 Task: Find a one-way flight from Sun Valley to Laramie on May 3rd for 3 passengers in premium economy, using WestJet, with 2 checked bags, a price limit of ₹1,500, and a departure time between 5:00 AM and 12:00 AM.
Action: Mouse moved to (289, 260)
Screenshot: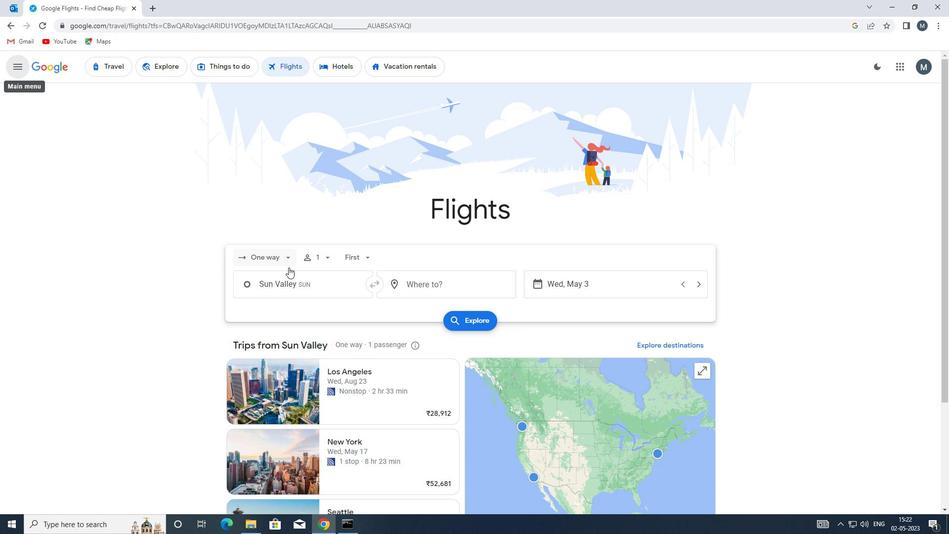 
Action: Mouse pressed left at (289, 260)
Screenshot: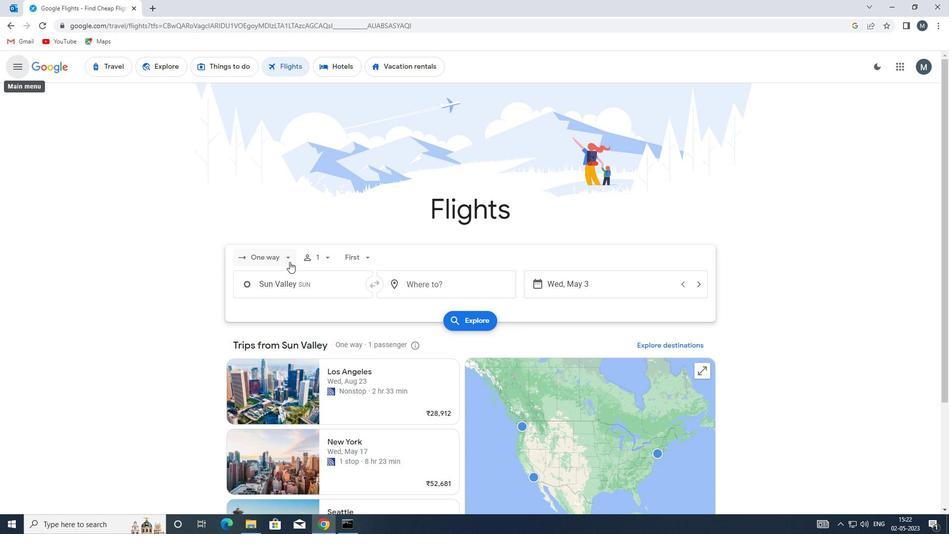 
Action: Mouse moved to (288, 303)
Screenshot: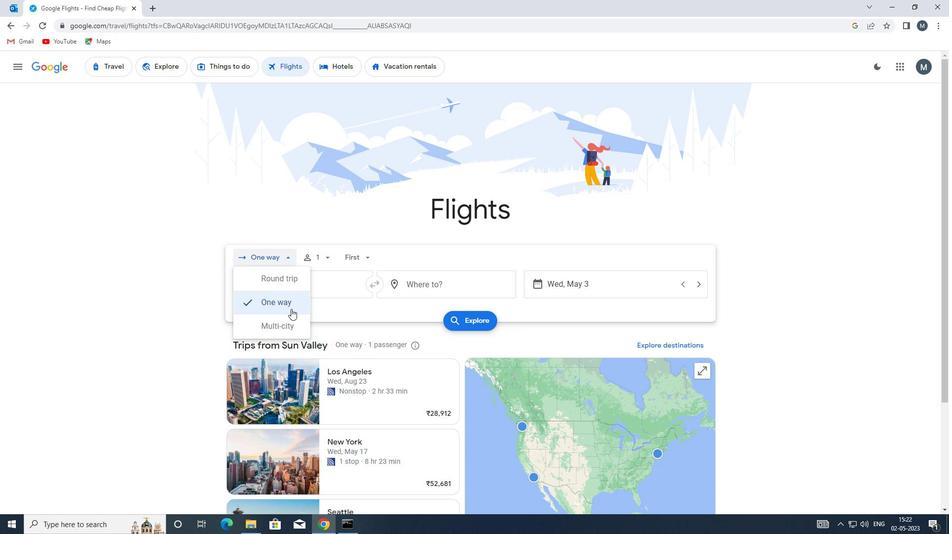 
Action: Mouse pressed left at (288, 303)
Screenshot: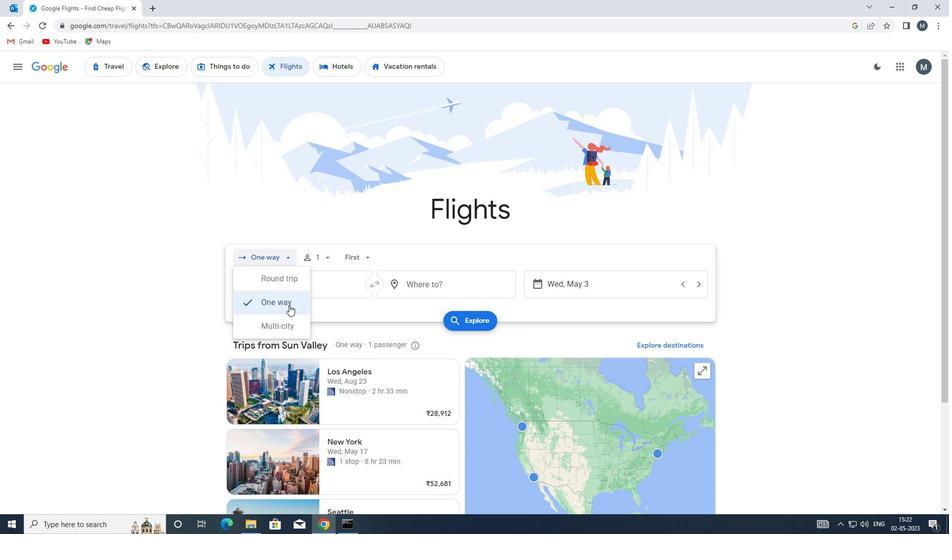 
Action: Mouse moved to (324, 258)
Screenshot: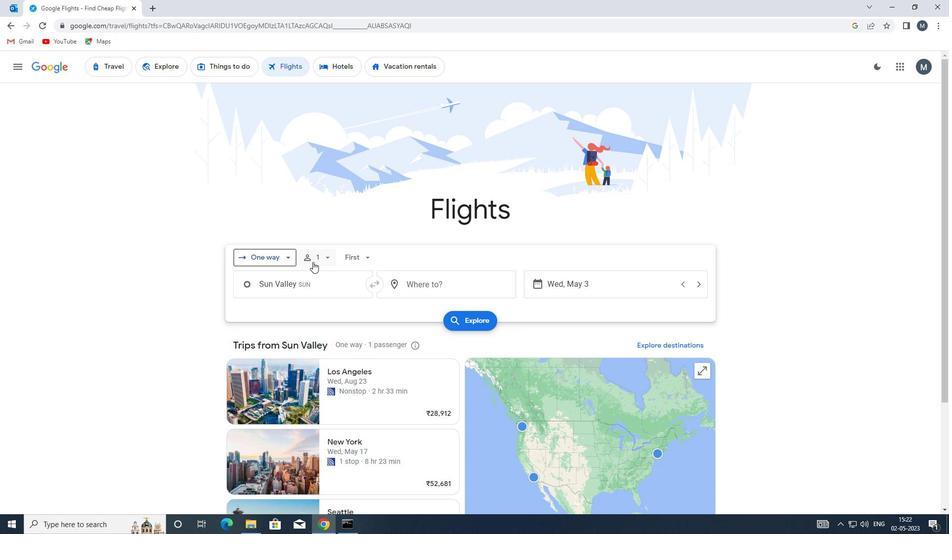 
Action: Mouse pressed left at (324, 258)
Screenshot: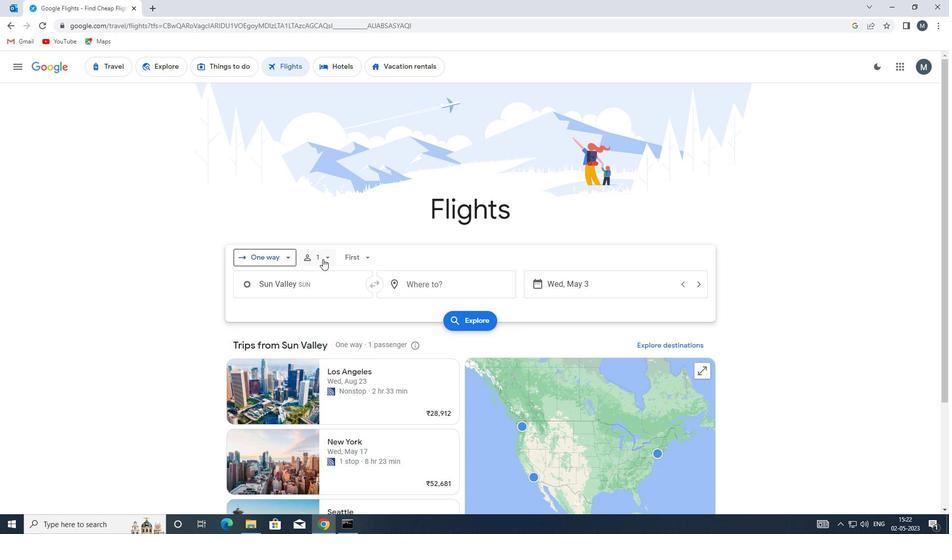 
Action: Mouse moved to (402, 306)
Screenshot: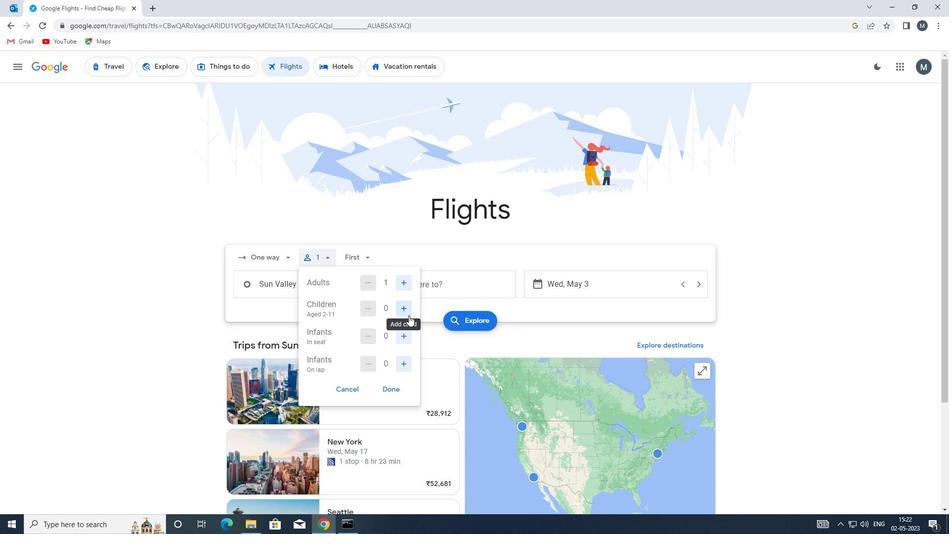 
Action: Mouse pressed left at (402, 306)
Screenshot: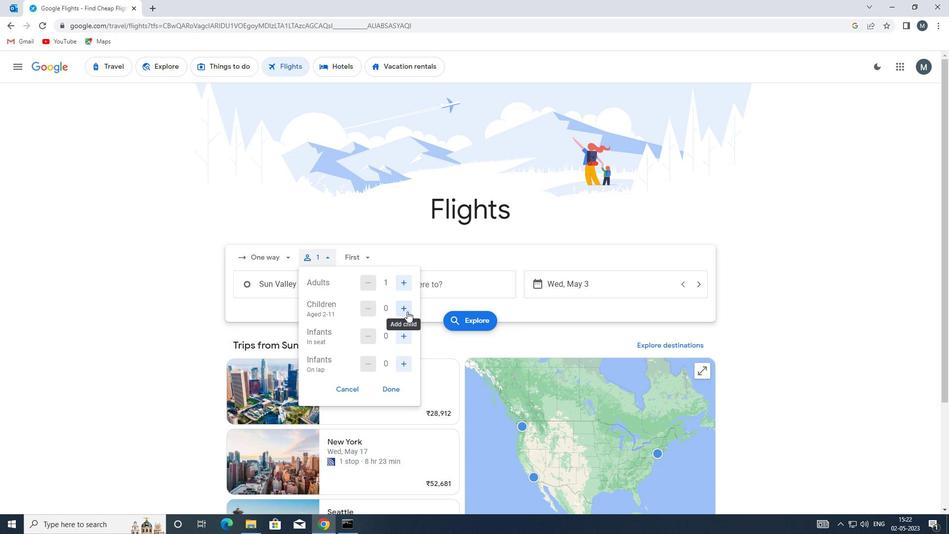 
Action: Mouse moved to (400, 333)
Screenshot: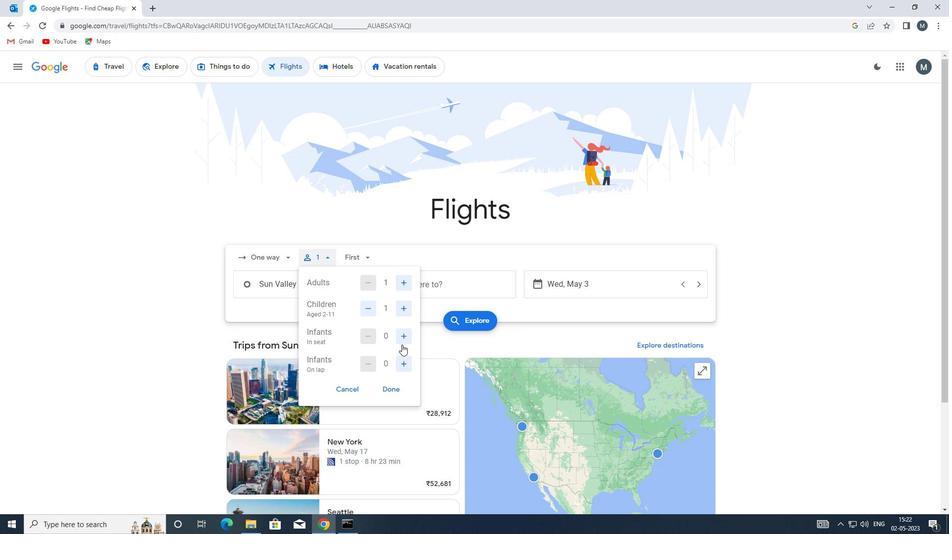 
Action: Mouse pressed left at (400, 333)
Screenshot: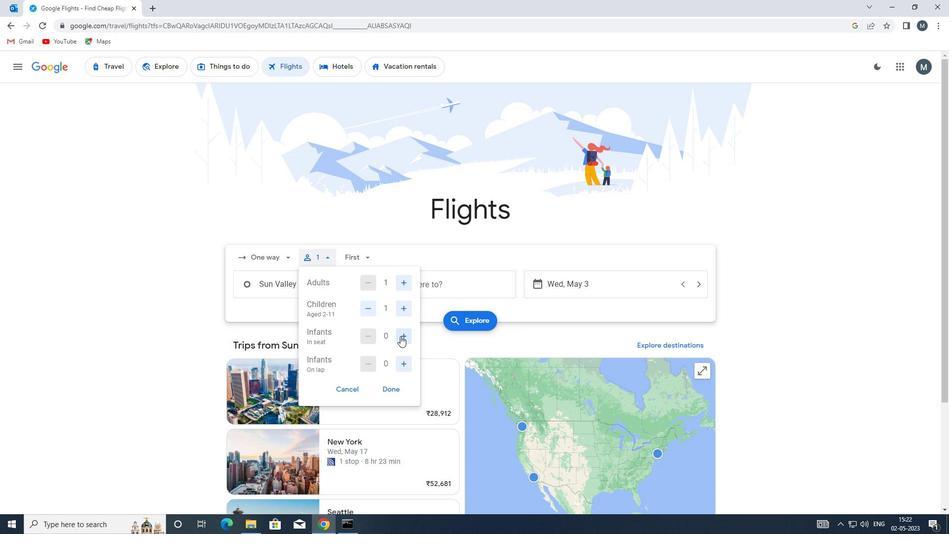 
Action: Mouse moved to (395, 392)
Screenshot: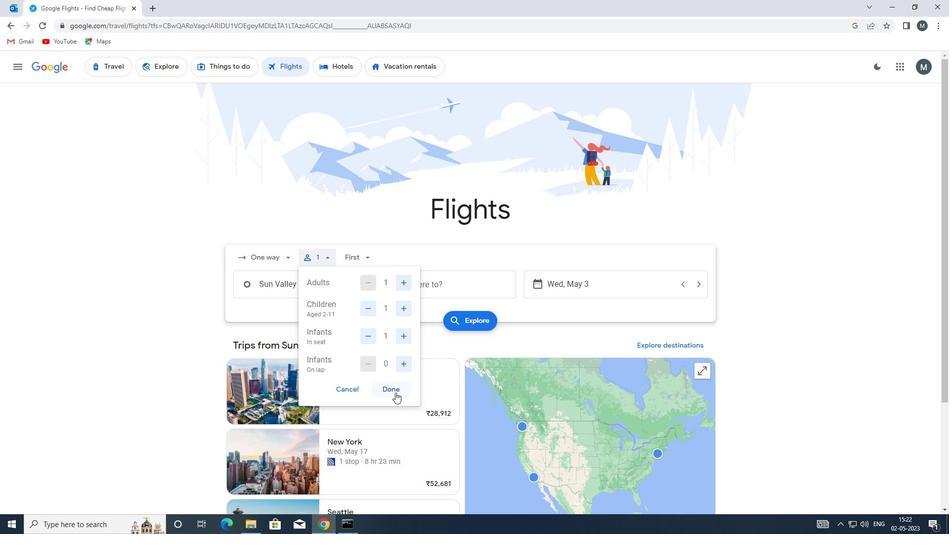 
Action: Mouse pressed left at (395, 392)
Screenshot: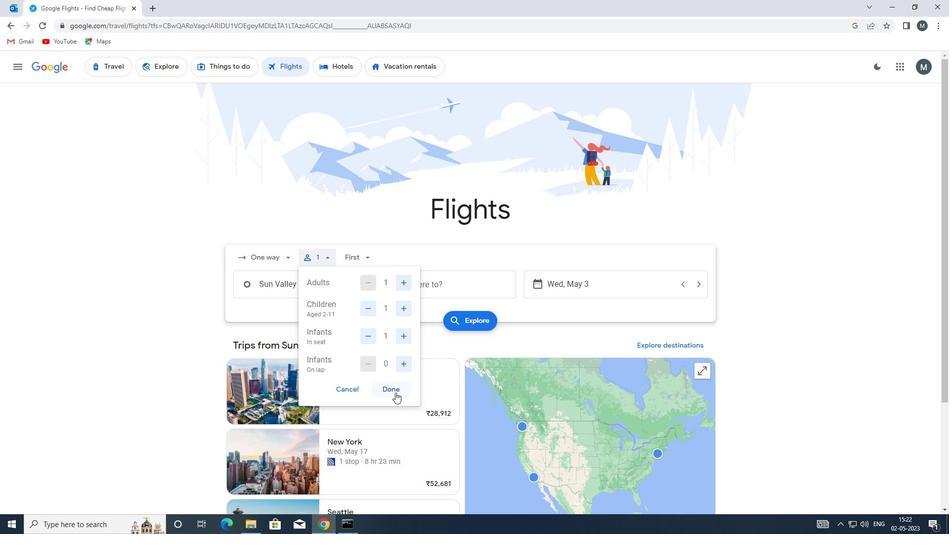 
Action: Mouse moved to (356, 257)
Screenshot: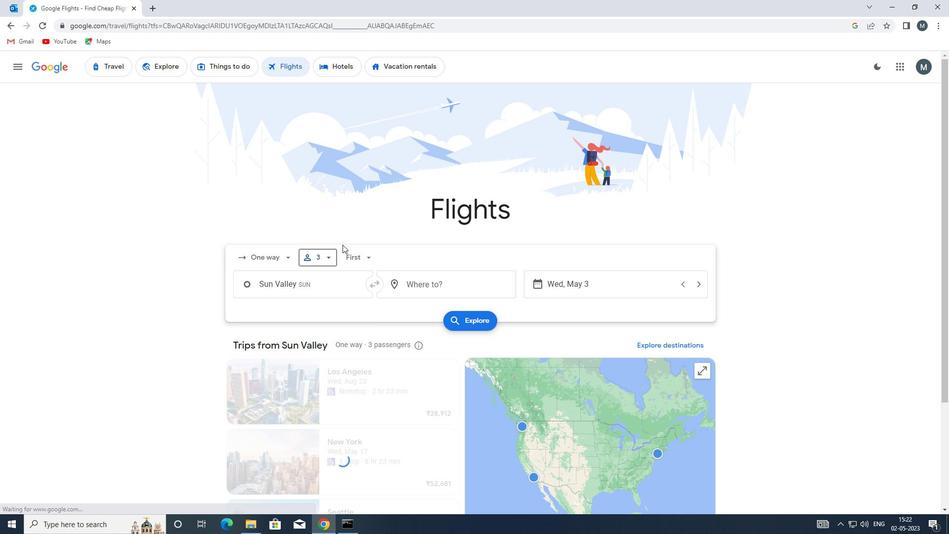 
Action: Mouse pressed left at (356, 257)
Screenshot: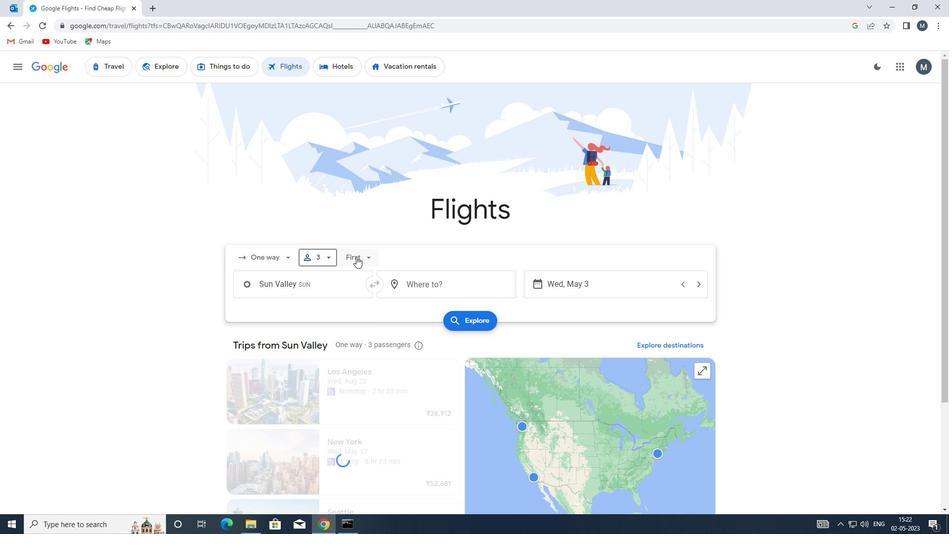 
Action: Mouse moved to (384, 300)
Screenshot: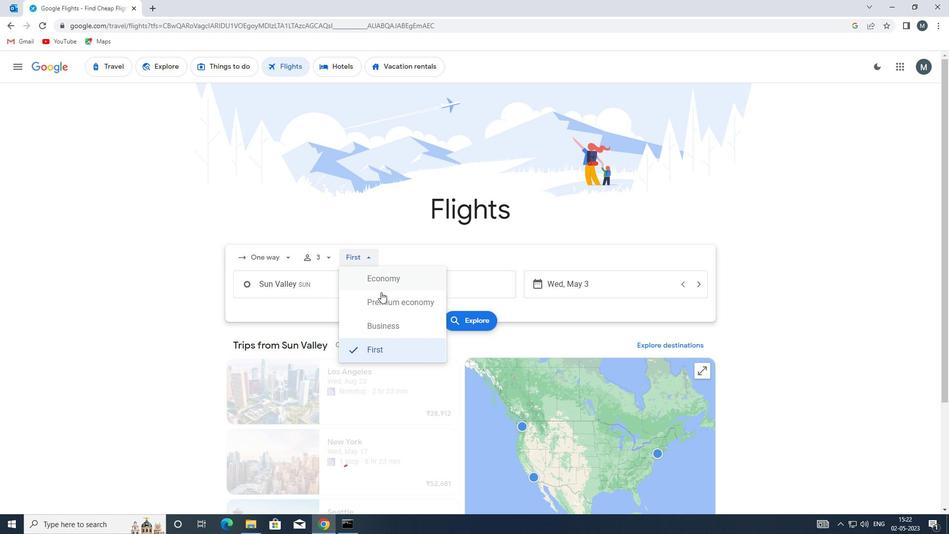 
Action: Mouse pressed left at (384, 300)
Screenshot: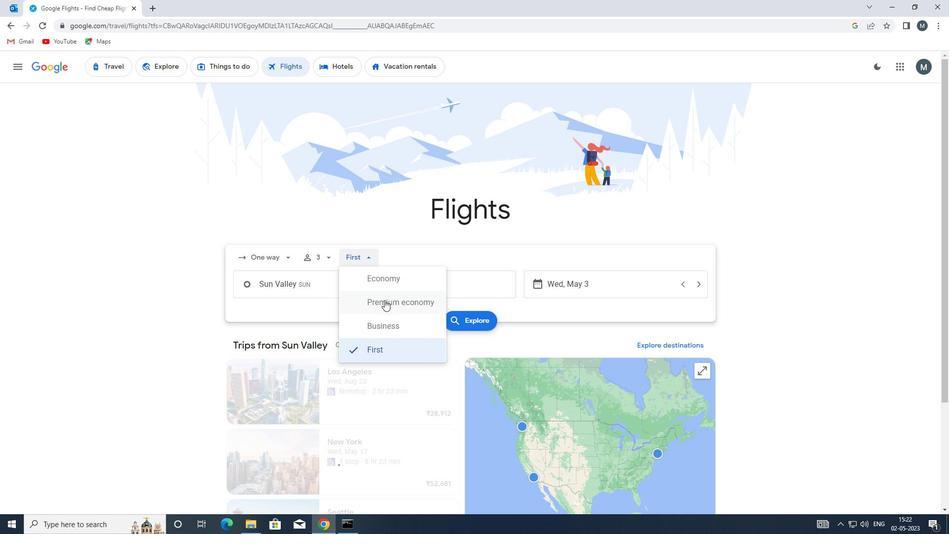 
Action: Mouse moved to (319, 280)
Screenshot: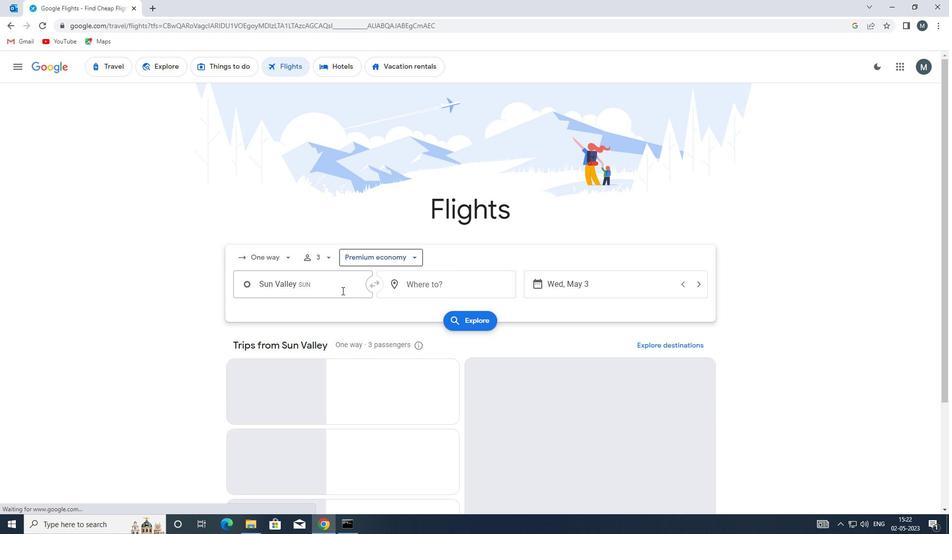
Action: Mouse pressed left at (319, 280)
Screenshot: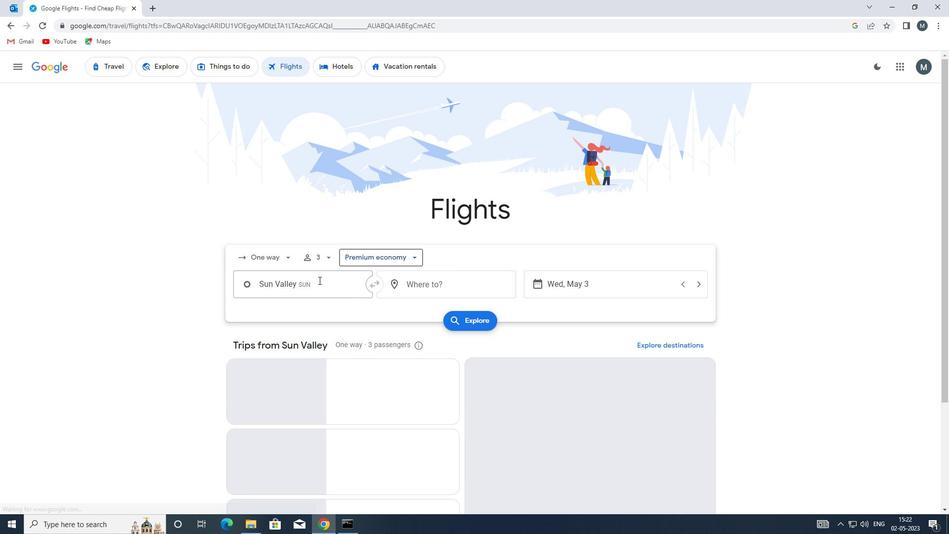 
Action: Mouse moved to (319, 281)
Screenshot: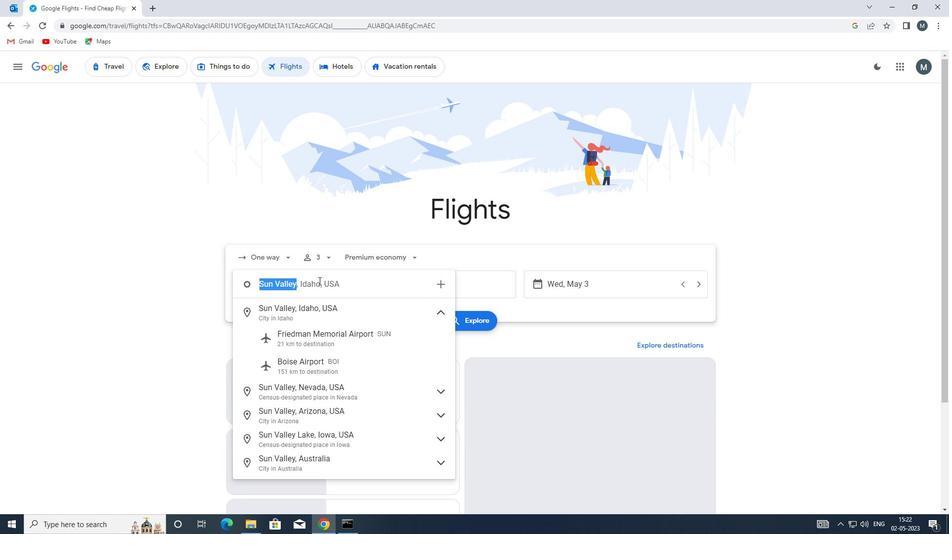 
Action: Key pressed sun
Screenshot: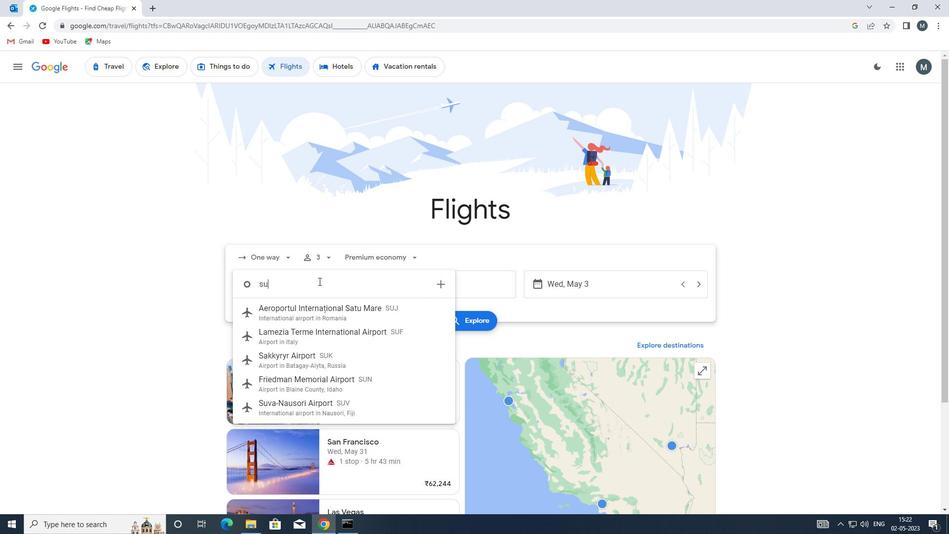 
Action: Mouse moved to (324, 312)
Screenshot: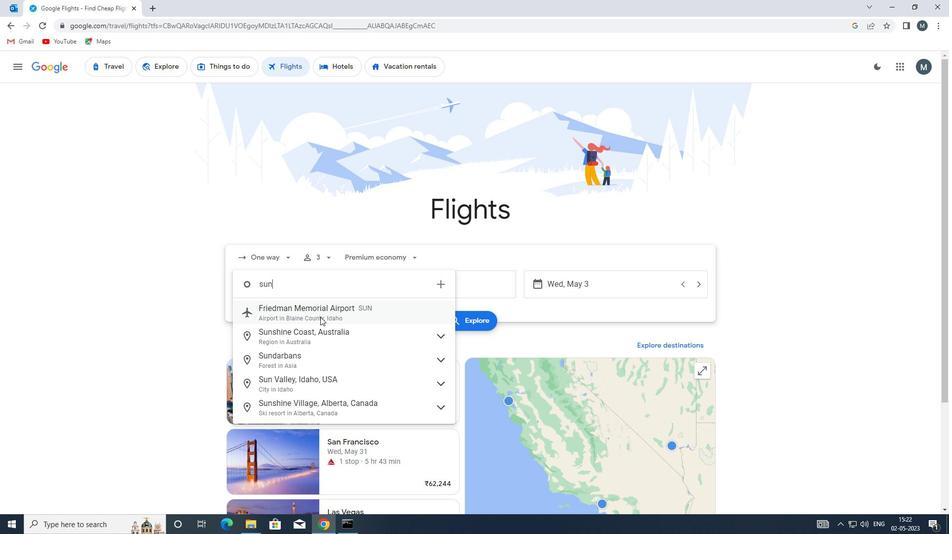 
Action: Mouse pressed left at (324, 312)
Screenshot: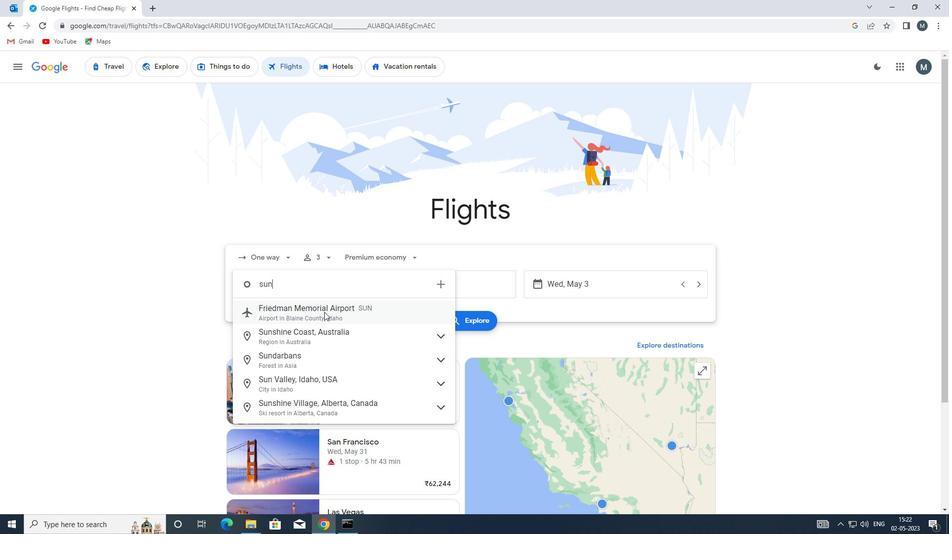 
Action: Mouse moved to (433, 287)
Screenshot: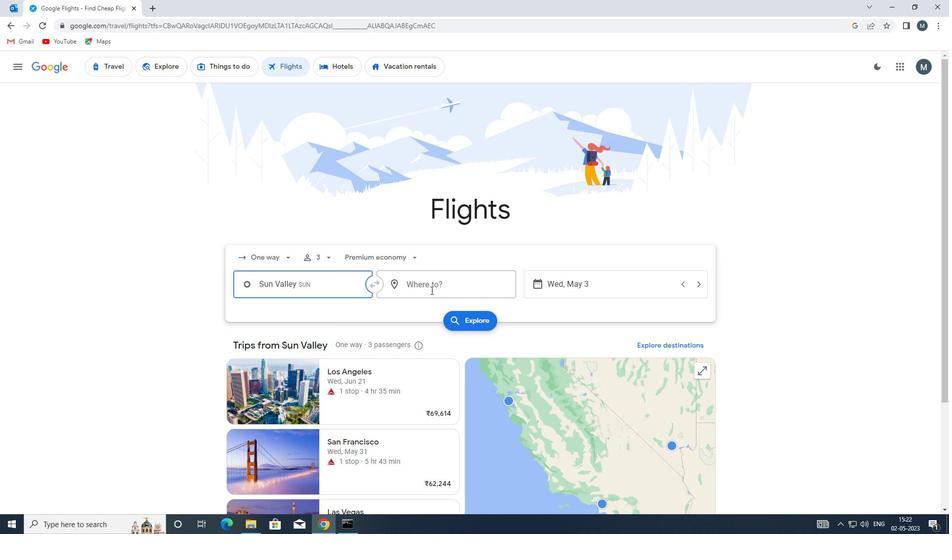 
Action: Mouse pressed left at (433, 287)
Screenshot: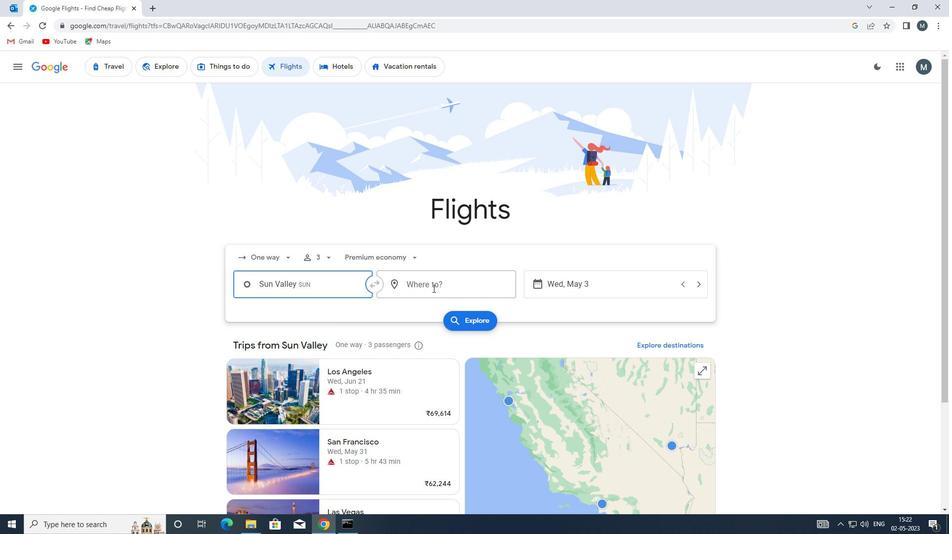 
Action: Key pressed lar<Key.enter>
Screenshot: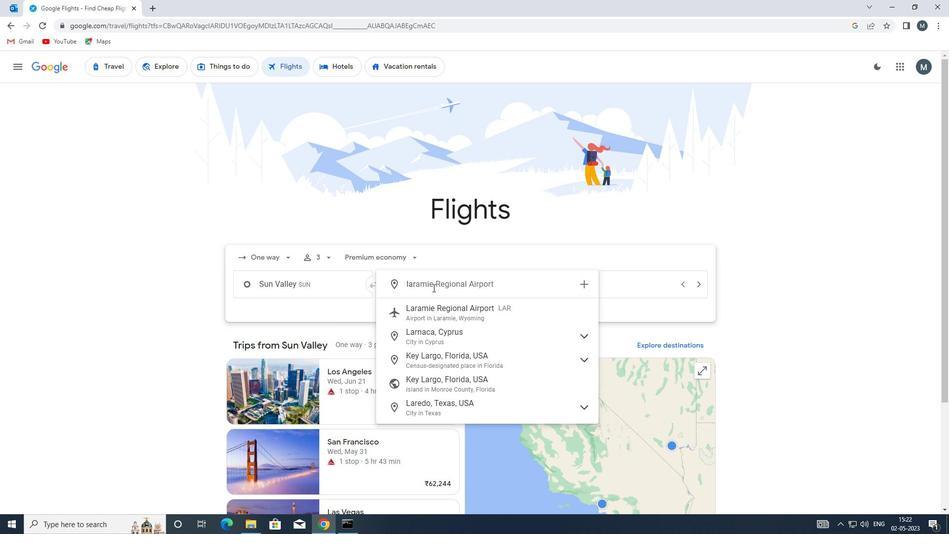 
Action: Mouse moved to (540, 286)
Screenshot: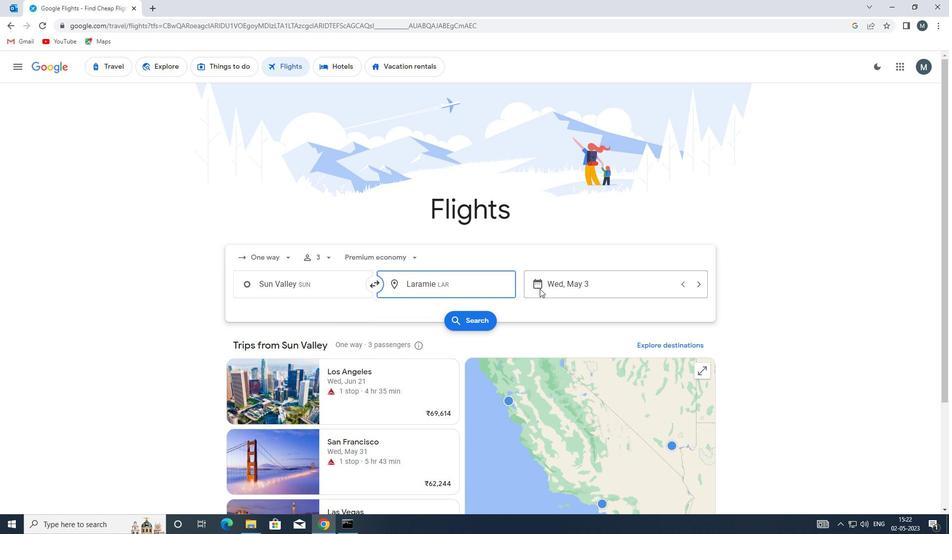 
Action: Mouse pressed left at (540, 286)
Screenshot: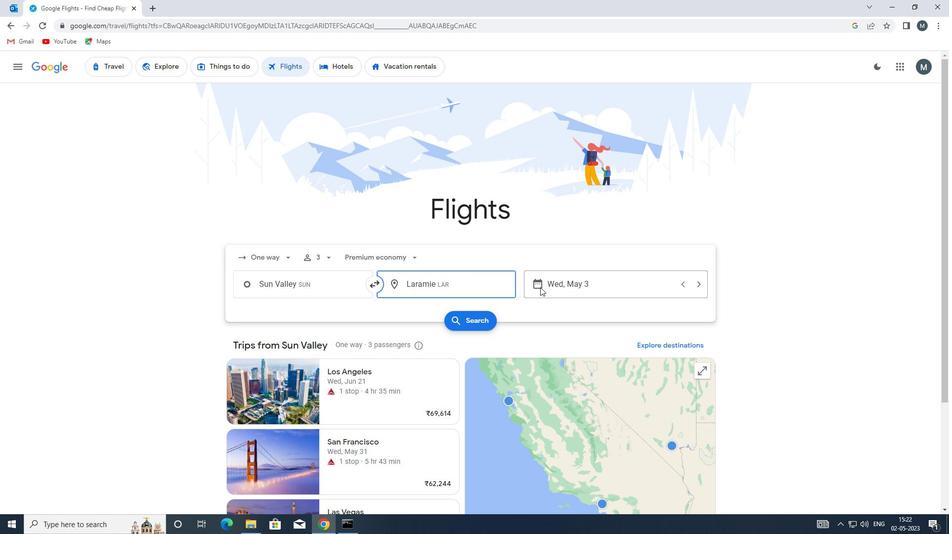 
Action: Mouse moved to (432, 334)
Screenshot: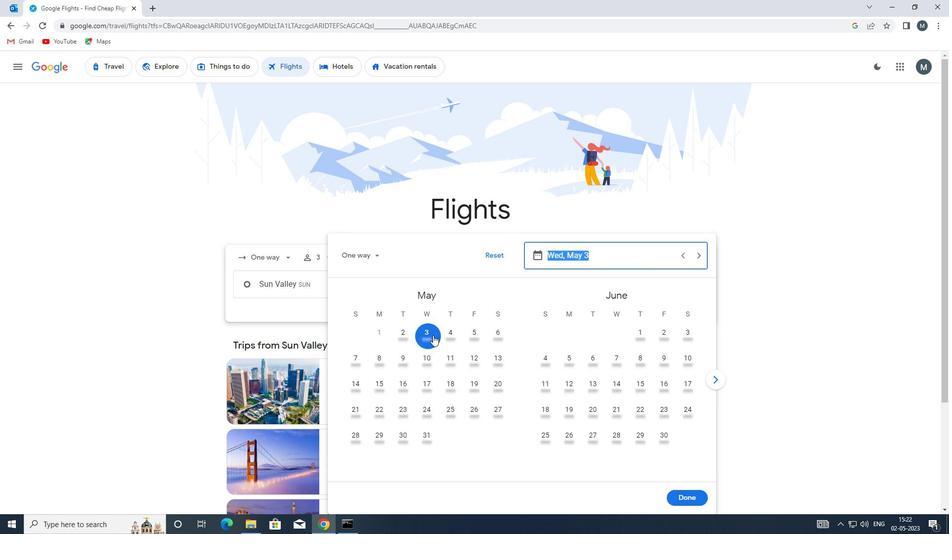 
Action: Mouse pressed left at (432, 334)
Screenshot: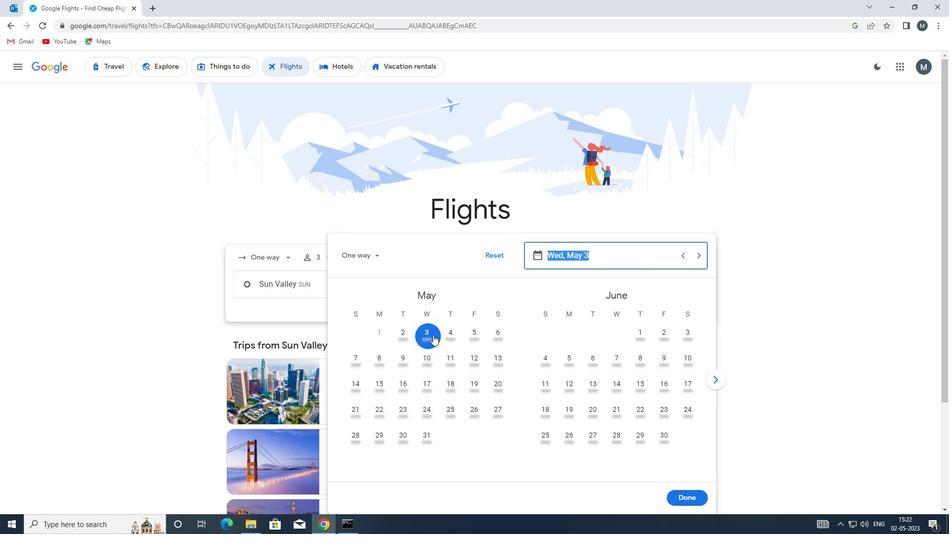 
Action: Mouse moved to (688, 498)
Screenshot: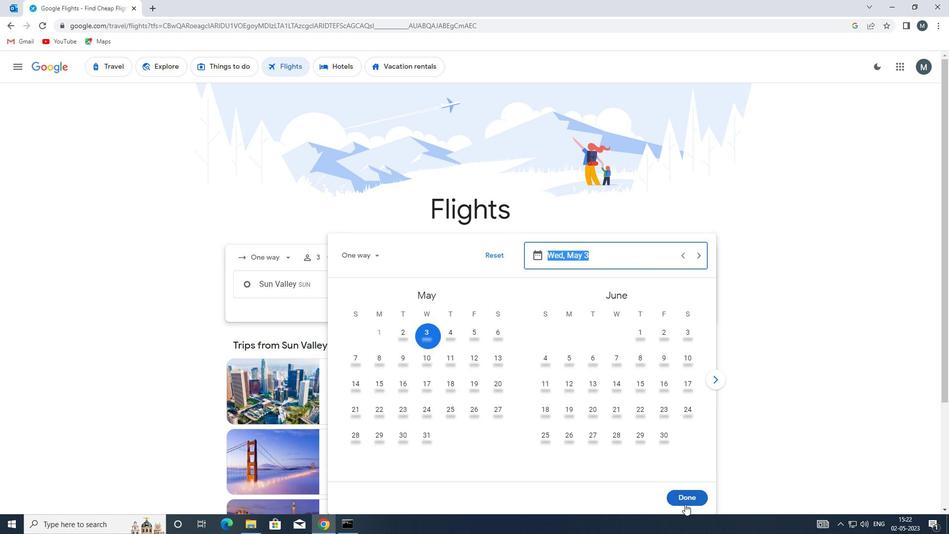 
Action: Mouse pressed left at (688, 498)
Screenshot: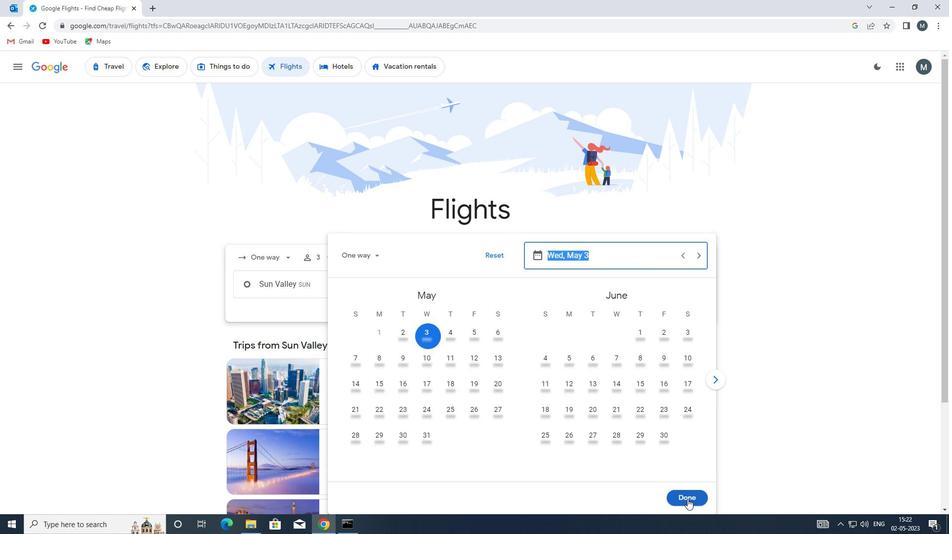 
Action: Mouse moved to (487, 328)
Screenshot: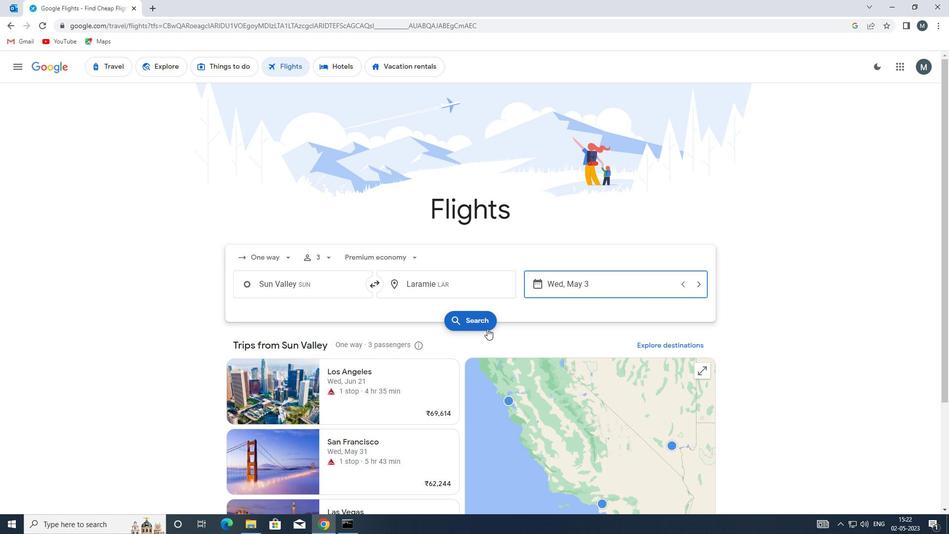 
Action: Mouse pressed left at (487, 328)
Screenshot: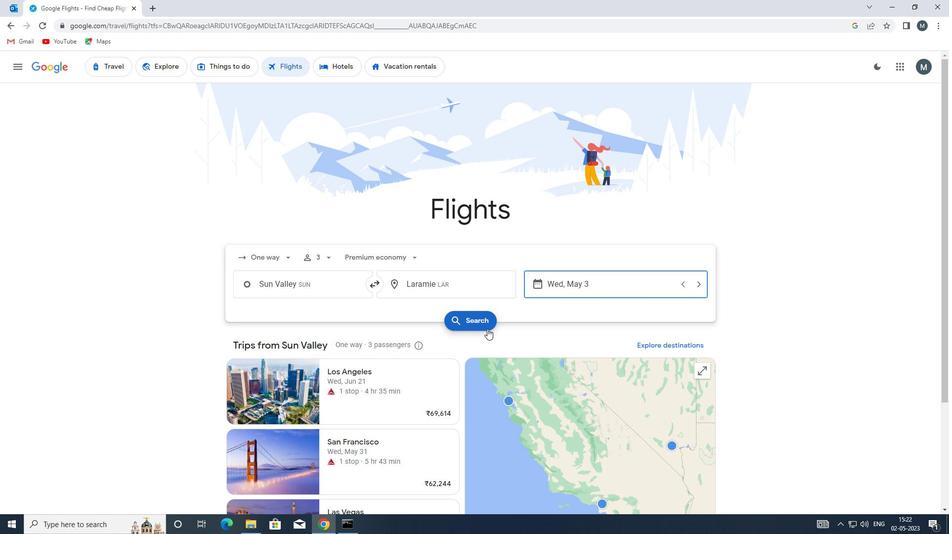 
Action: Mouse moved to (243, 159)
Screenshot: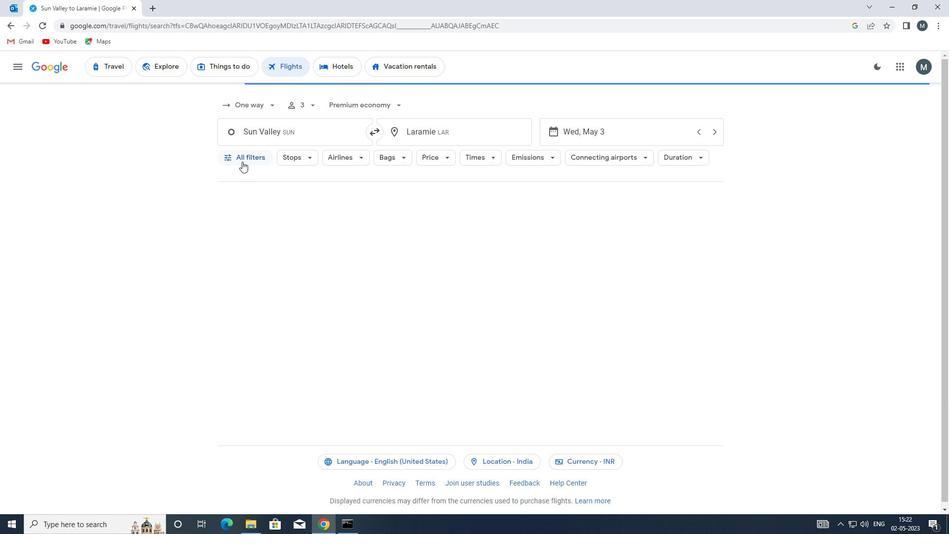 
Action: Mouse pressed left at (243, 159)
Screenshot: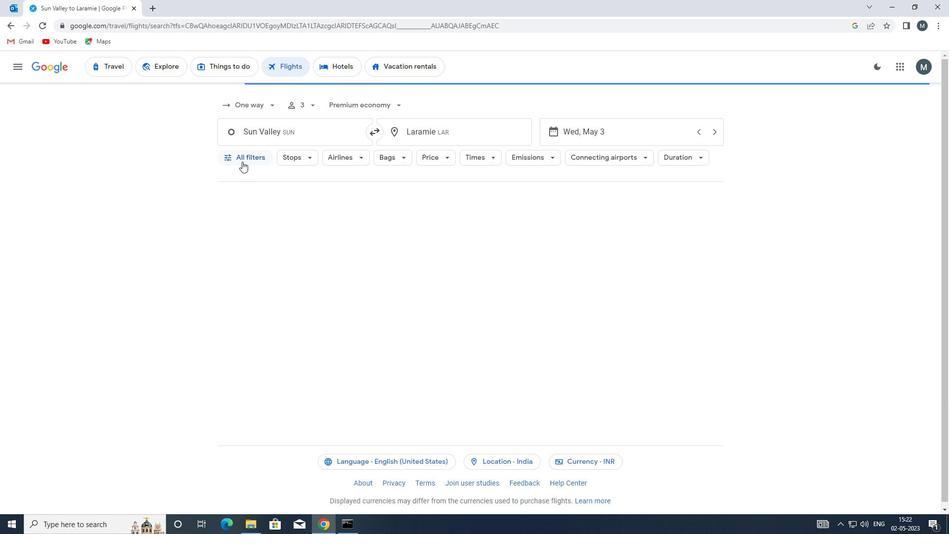 
Action: Mouse moved to (289, 250)
Screenshot: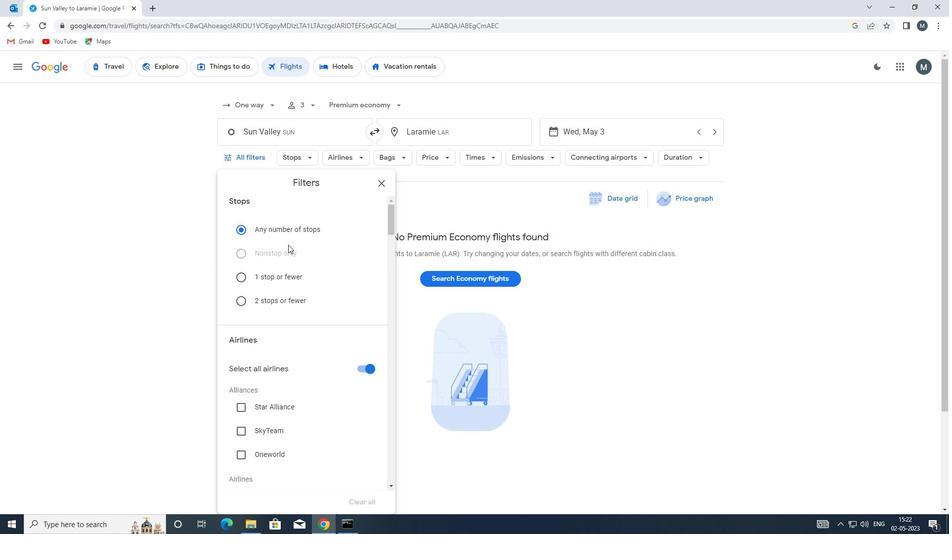 
Action: Mouse scrolled (289, 249) with delta (0, 0)
Screenshot: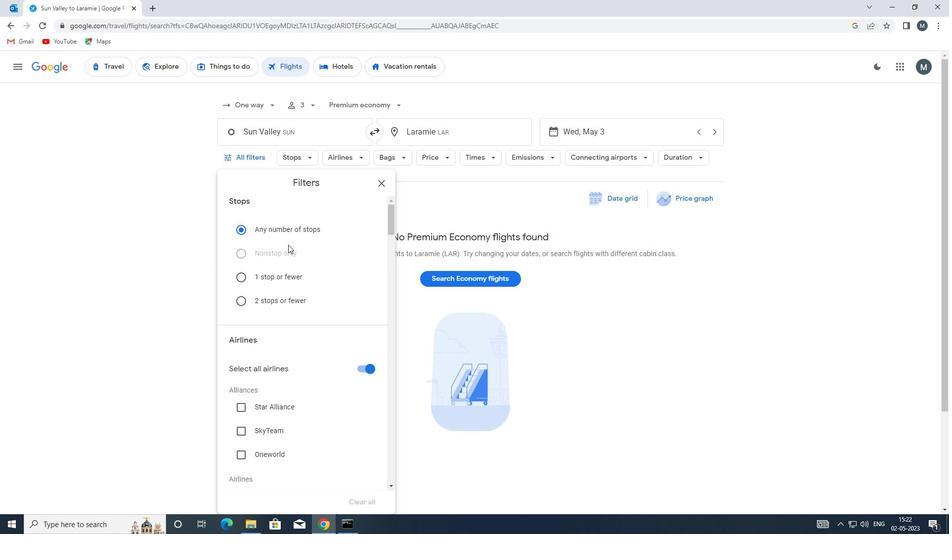 
Action: Mouse moved to (289, 253)
Screenshot: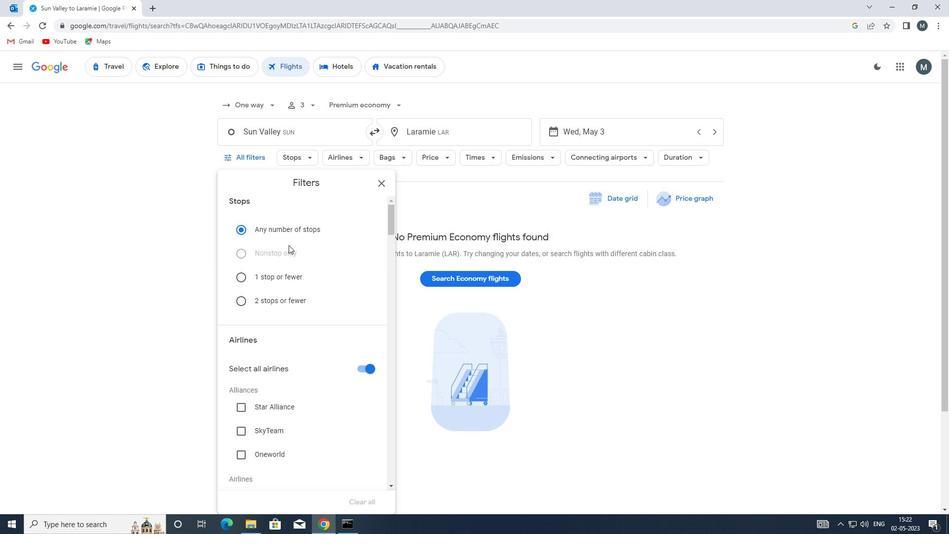 
Action: Mouse scrolled (289, 253) with delta (0, 0)
Screenshot: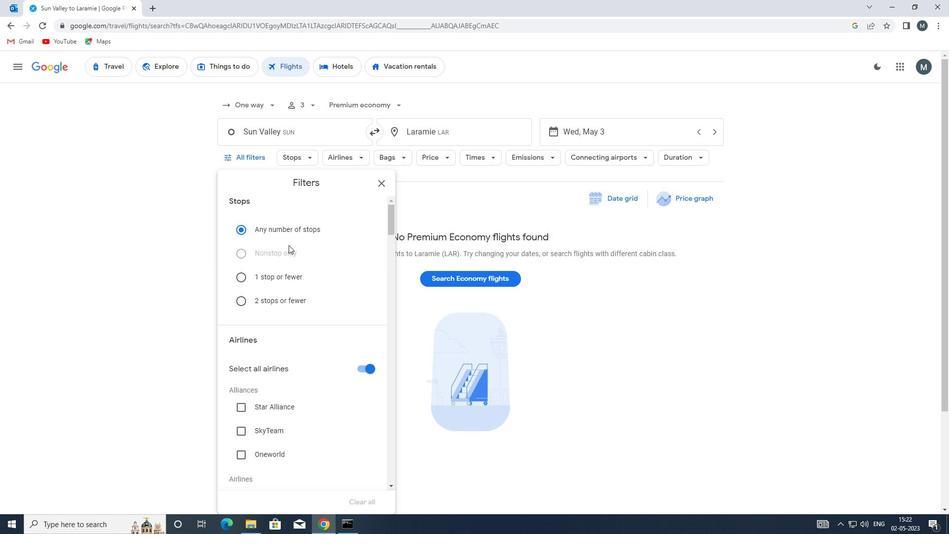 
Action: Mouse moved to (360, 269)
Screenshot: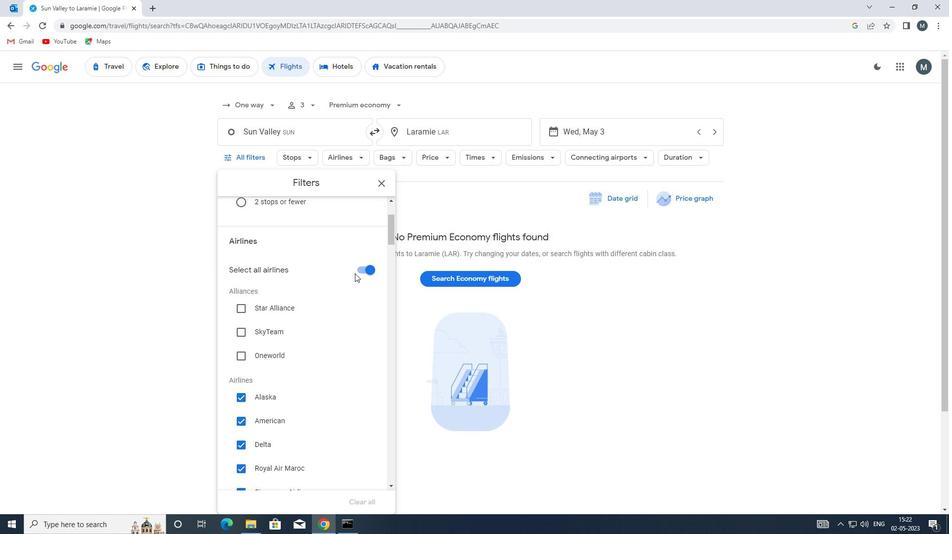 
Action: Mouse pressed left at (360, 269)
Screenshot: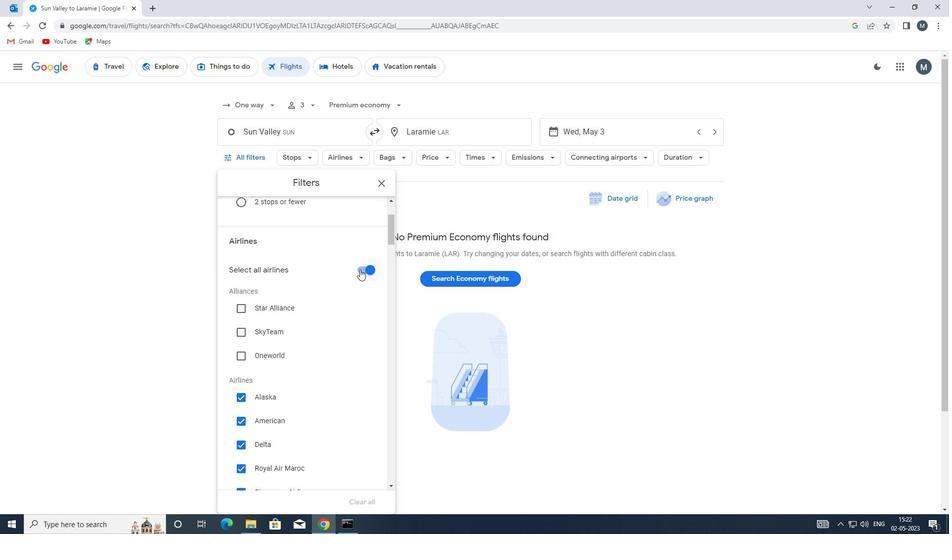 
Action: Mouse moved to (314, 315)
Screenshot: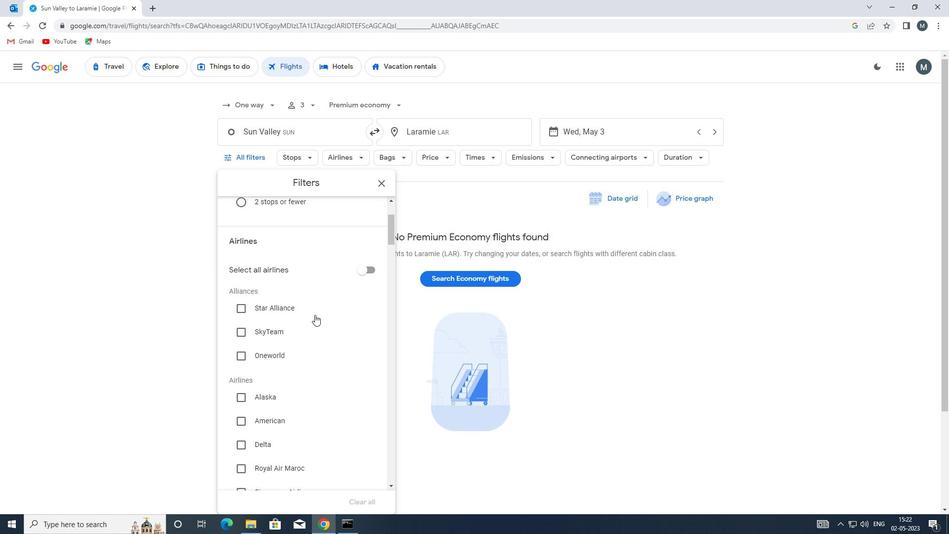 
Action: Mouse scrolled (314, 314) with delta (0, 0)
Screenshot: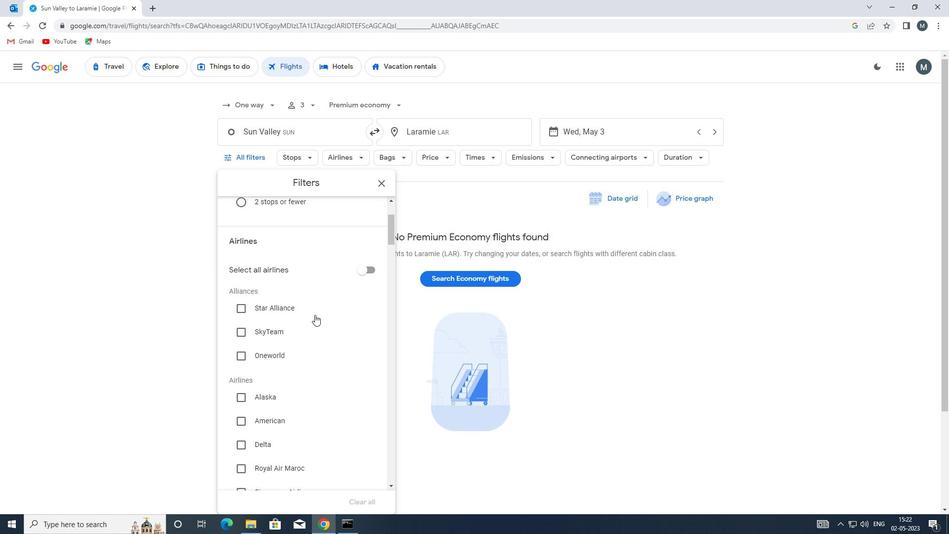 
Action: Mouse scrolled (314, 314) with delta (0, 0)
Screenshot: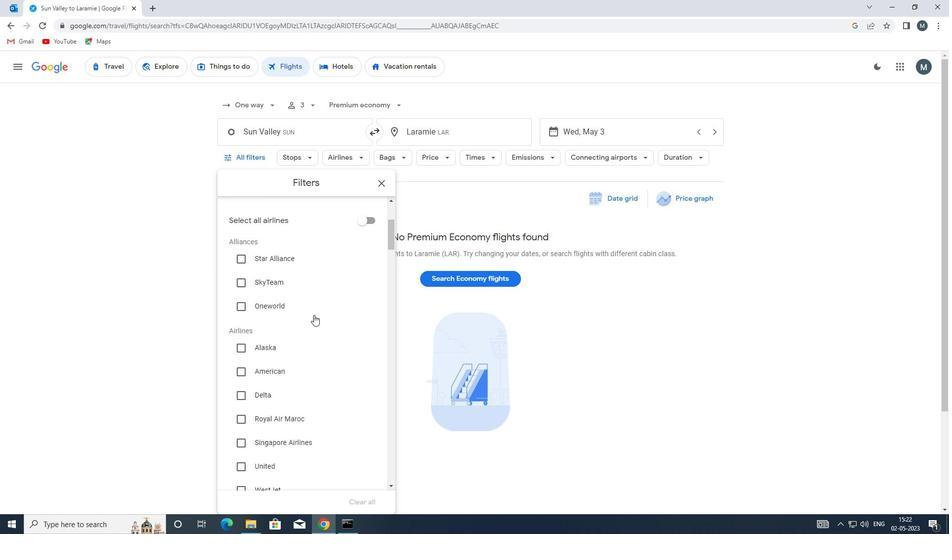 
Action: Mouse scrolled (314, 314) with delta (0, 0)
Screenshot: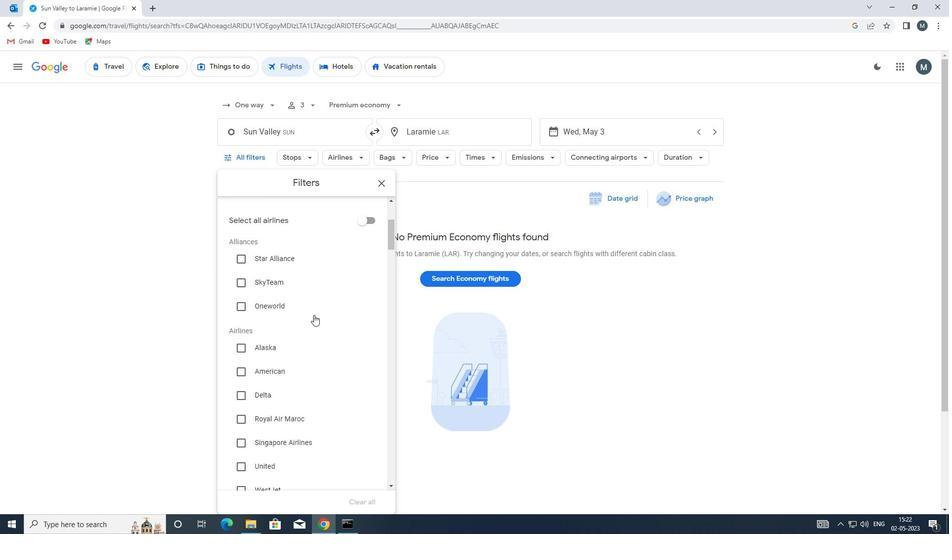 
Action: Mouse moved to (241, 389)
Screenshot: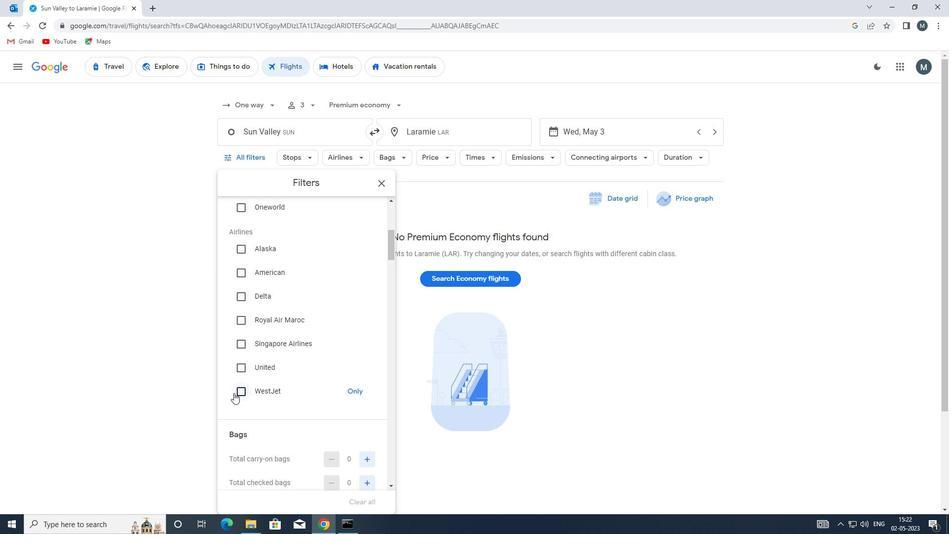 
Action: Mouse pressed left at (241, 389)
Screenshot: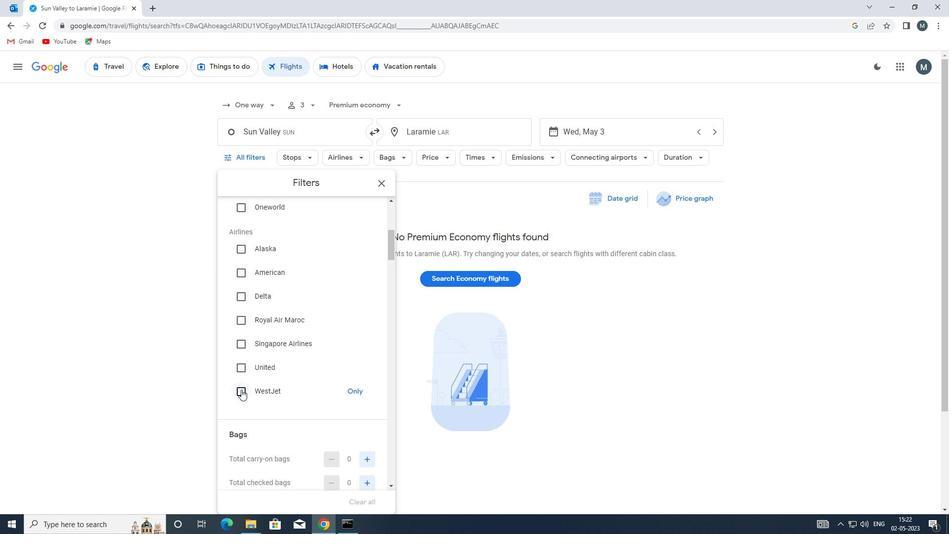 
Action: Mouse moved to (332, 365)
Screenshot: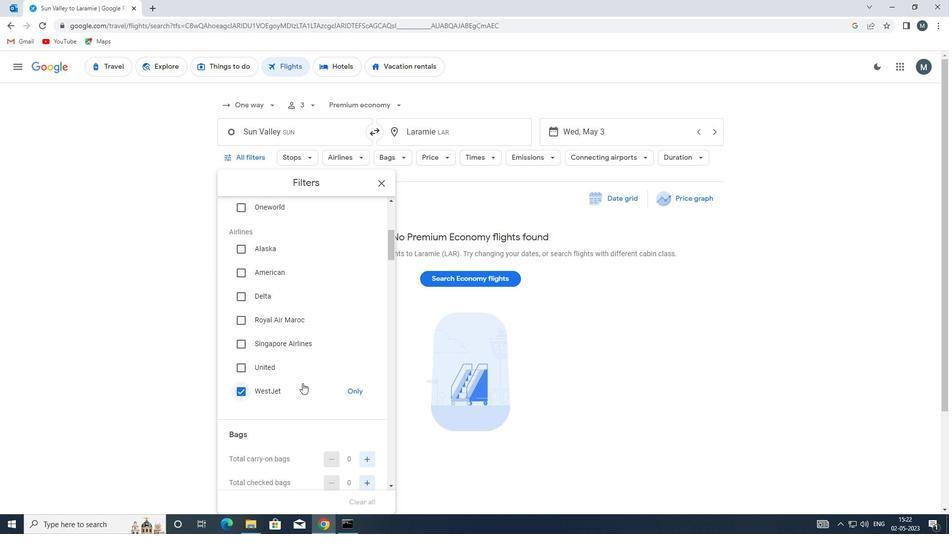 
Action: Mouse scrolled (332, 365) with delta (0, 0)
Screenshot: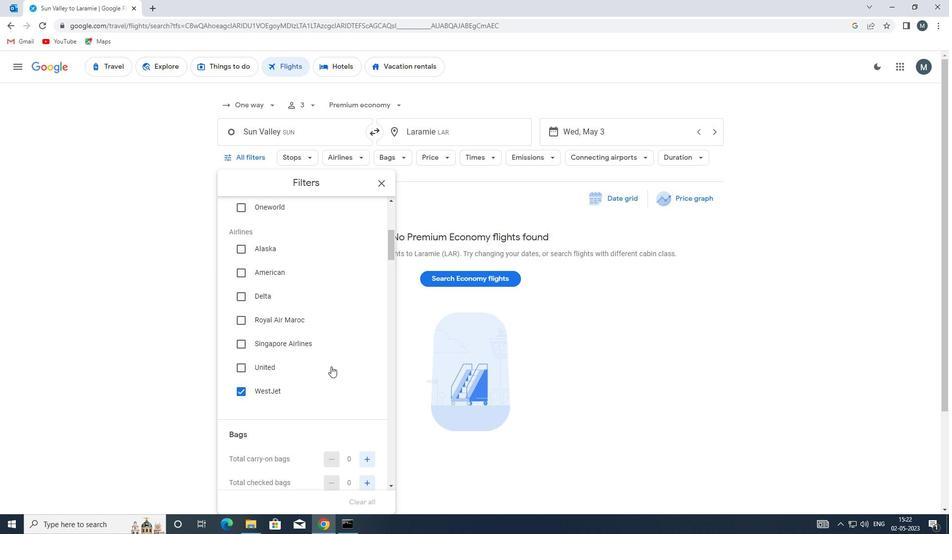 
Action: Mouse moved to (329, 370)
Screenshot: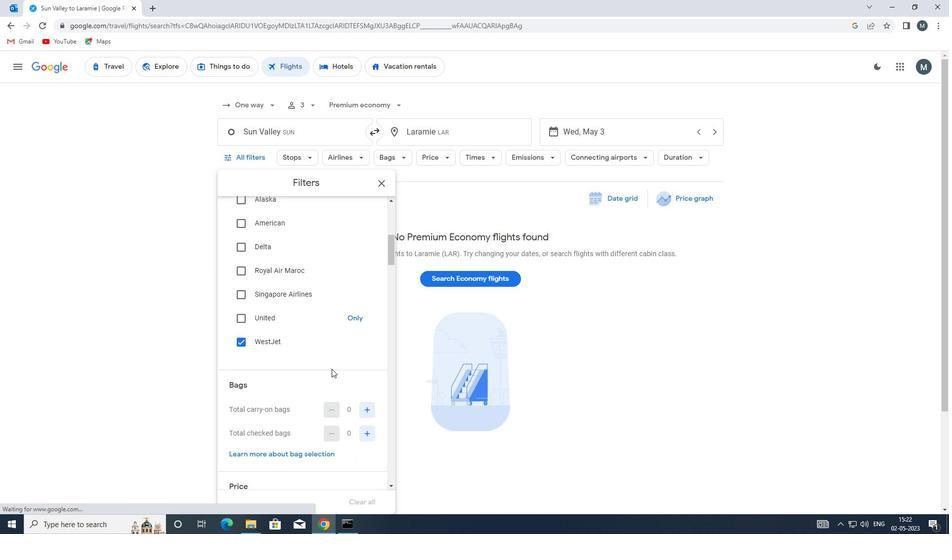 
Action: Mouse scrolled (329, 369) with delta (0, 0)
Screenshot: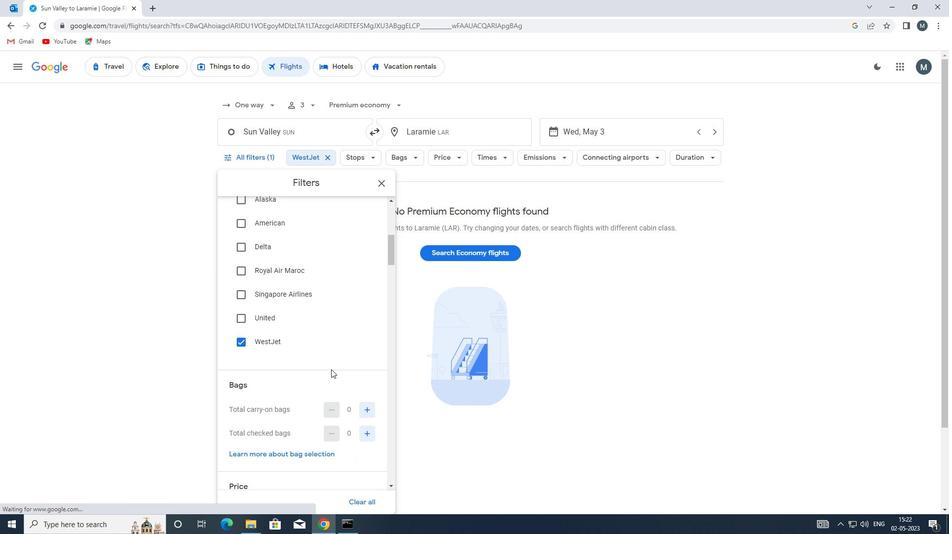 
Action: Mouse moved to (367, 383)
Screenshot: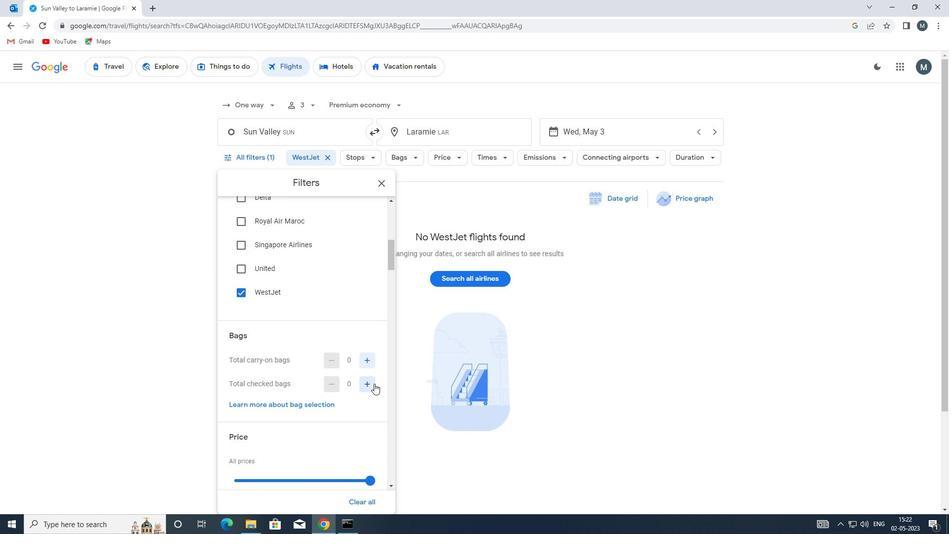 
Action: Mouse pressed left at (367, 383)
Screenshot: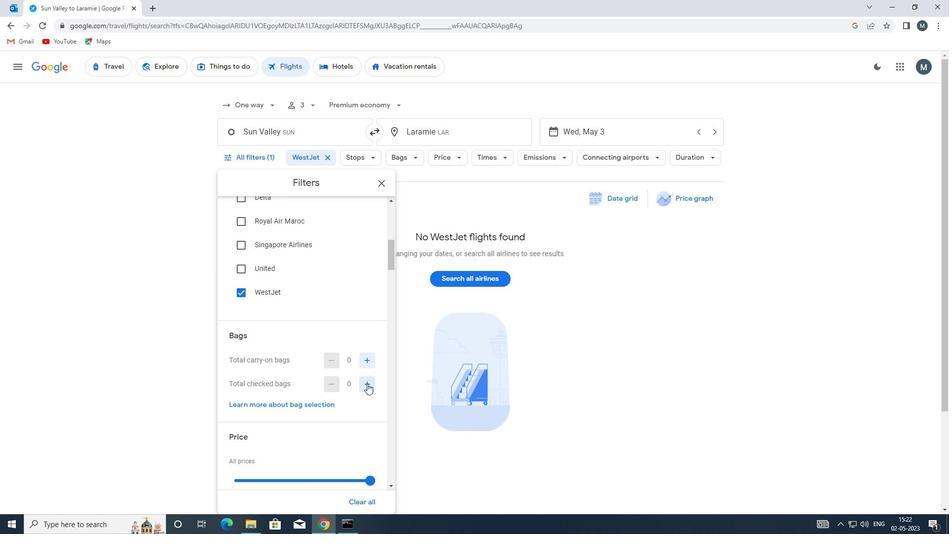 
Action: Mouse moved to (367, 383)
Screenshot: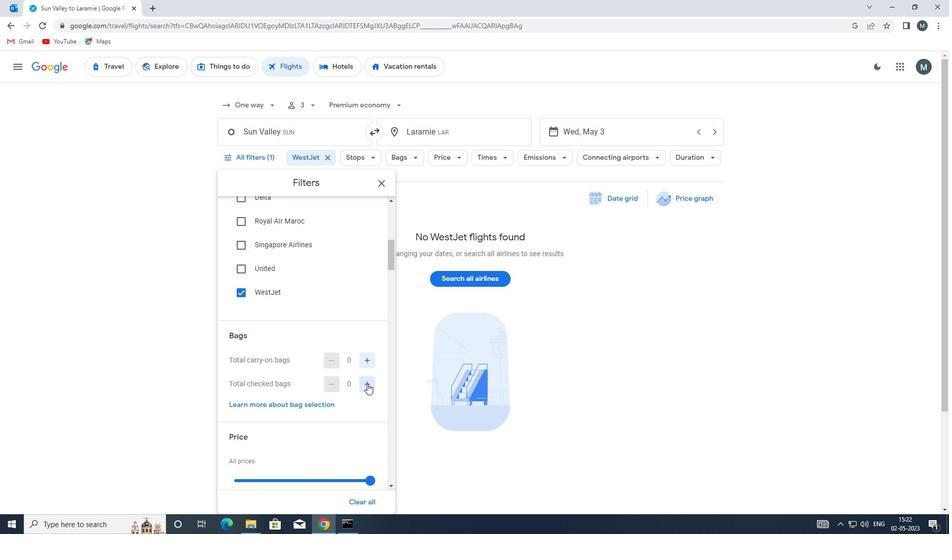 
Action: Mouse pressed left at (367, 383)
Screenshot: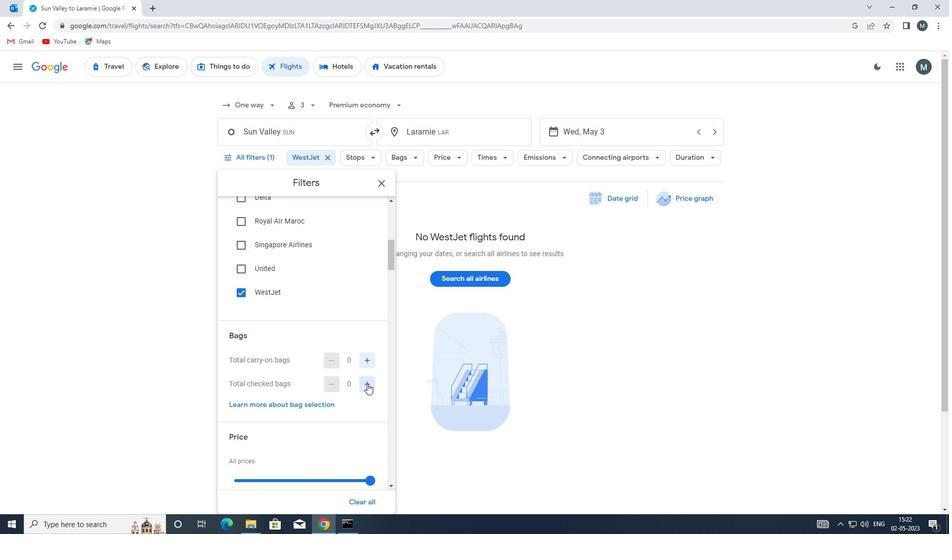 
Action: Mouse moved to (330, 358)
Screenshot: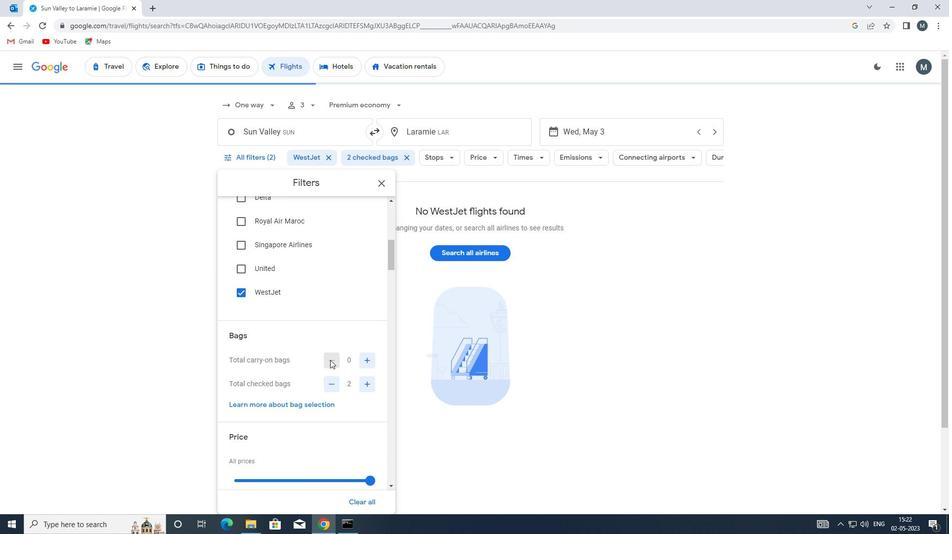 
Action: Mouse scrolled (330, 357) with delta (0, 0)
Screenshot: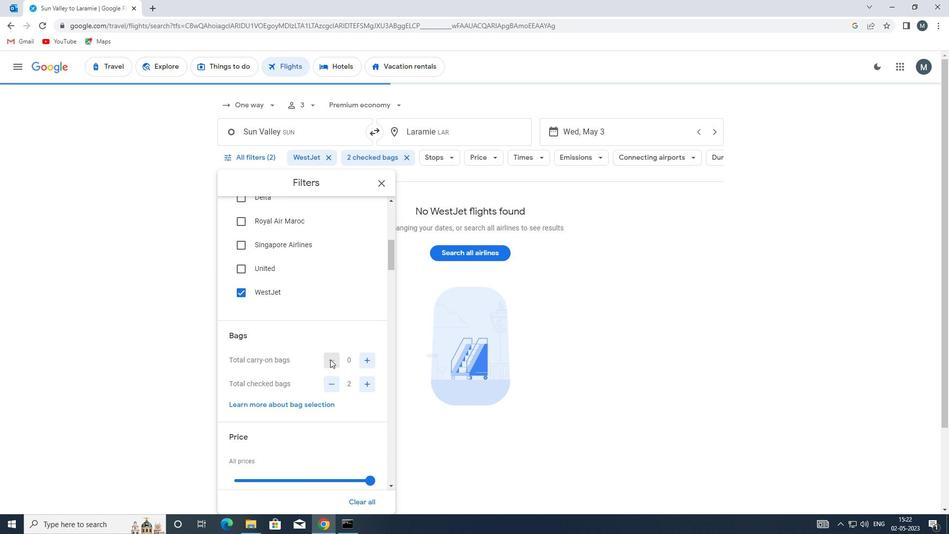 
Action: Mouse scrolled (330, 357) with delta (0, 0)
Screenshot: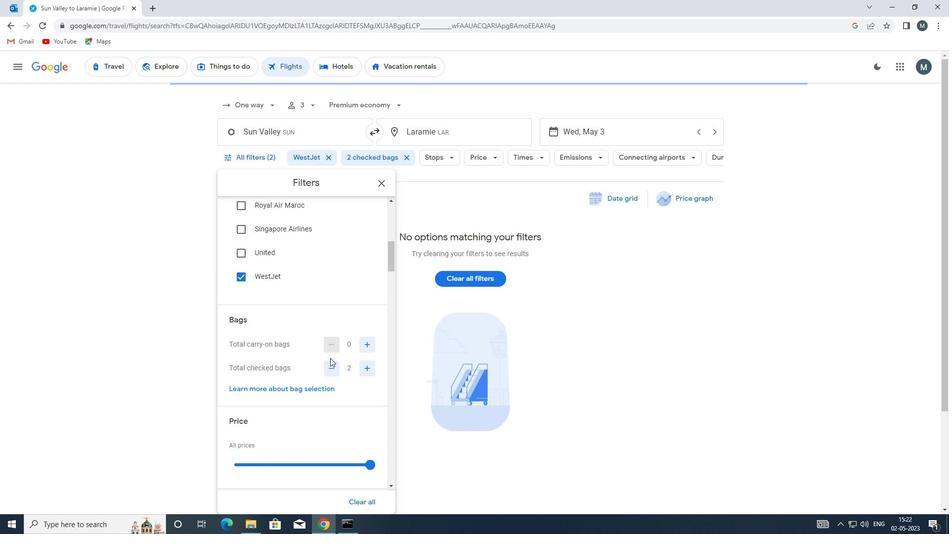 
Action: Mouse scrolled (330, 357) with delta (0, 0)
Screenshot: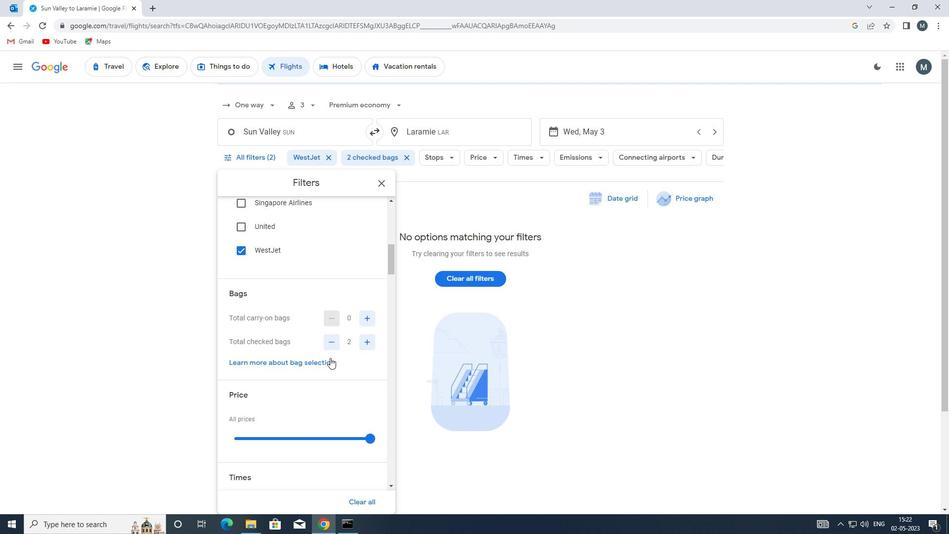 
Action: Mouse moved to (259, 328)
Screenshot: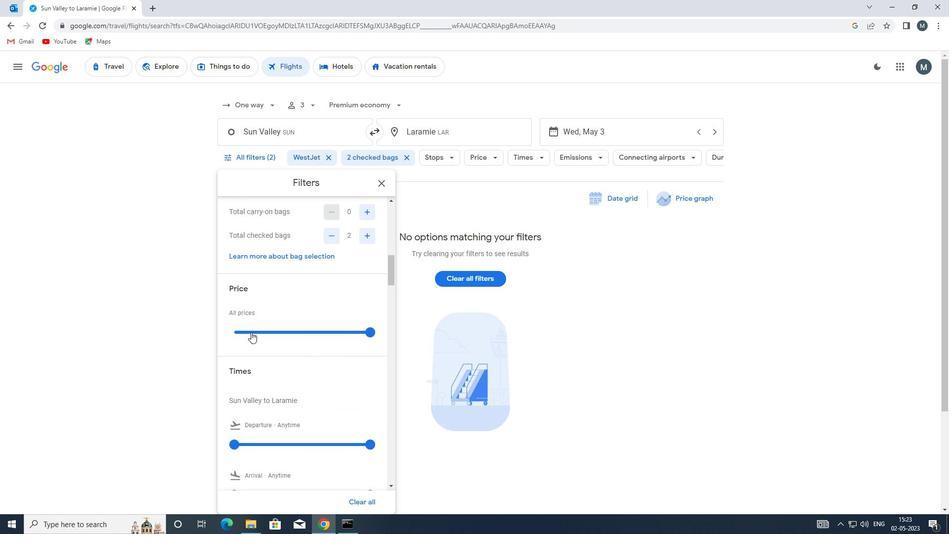 
Action: Mouse pressed left at (259, 328)
Screenshot: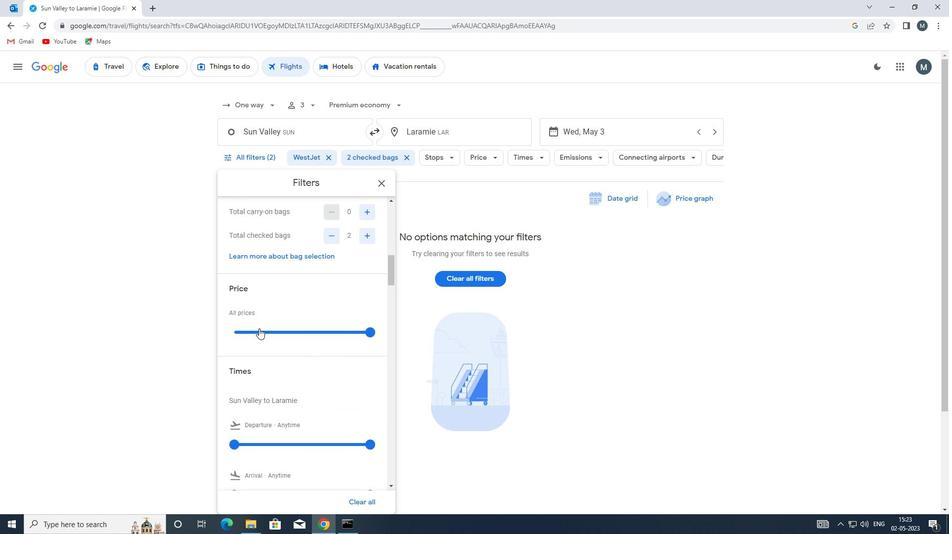 
Action: Mouse pressed left at (259, 328)
Screenshot: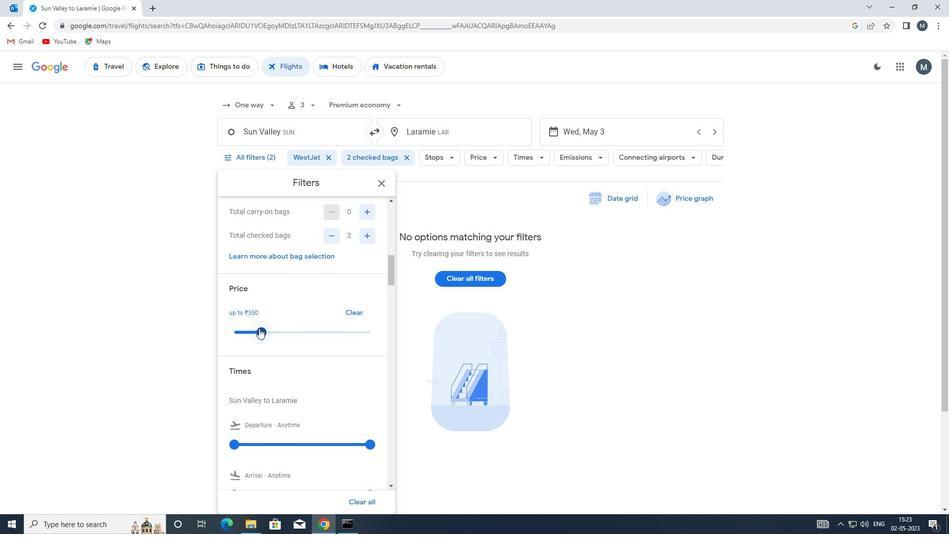 
Action: Mouse moved to (322, 329)
Screenshot: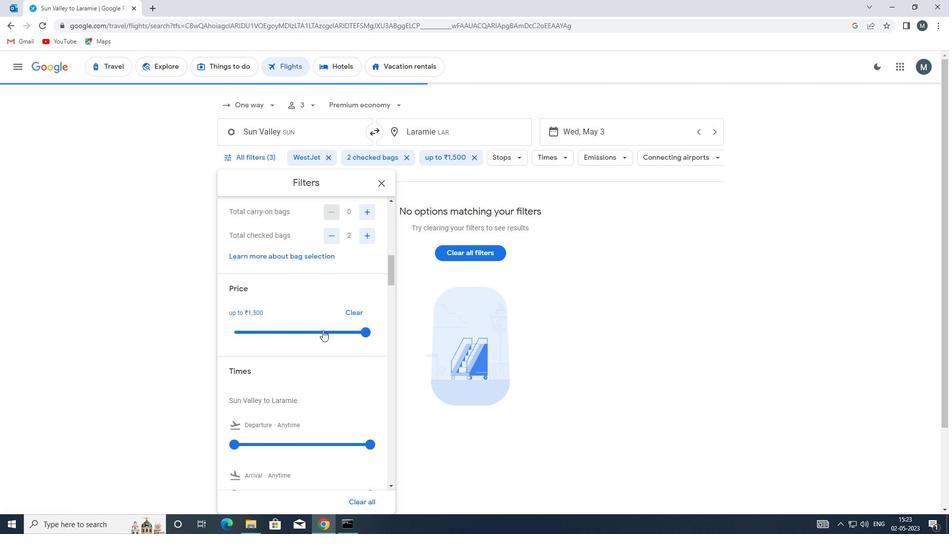 
Action: Mouse scrolled (322, 328) with delta (0, 0)
Screenshot: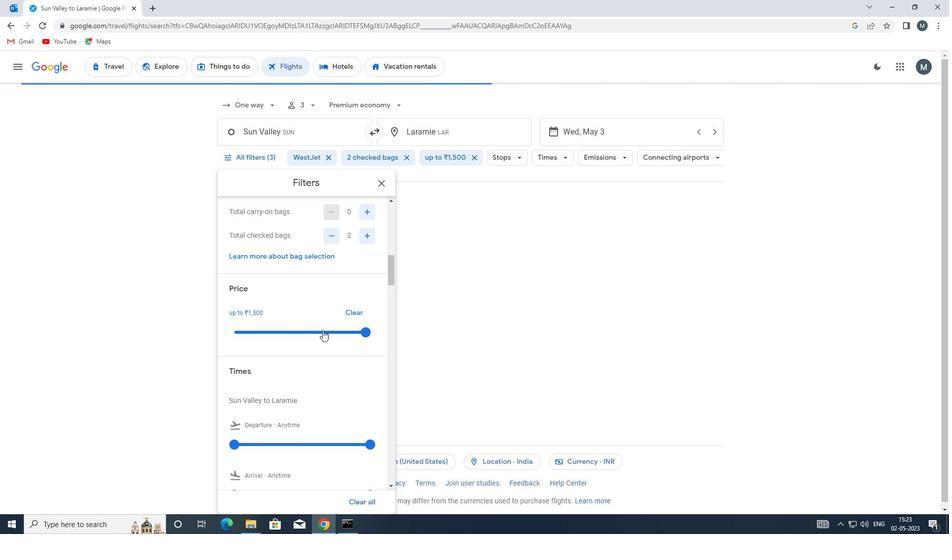 
Action: Mouse moved to (322, 328)
Screenshot: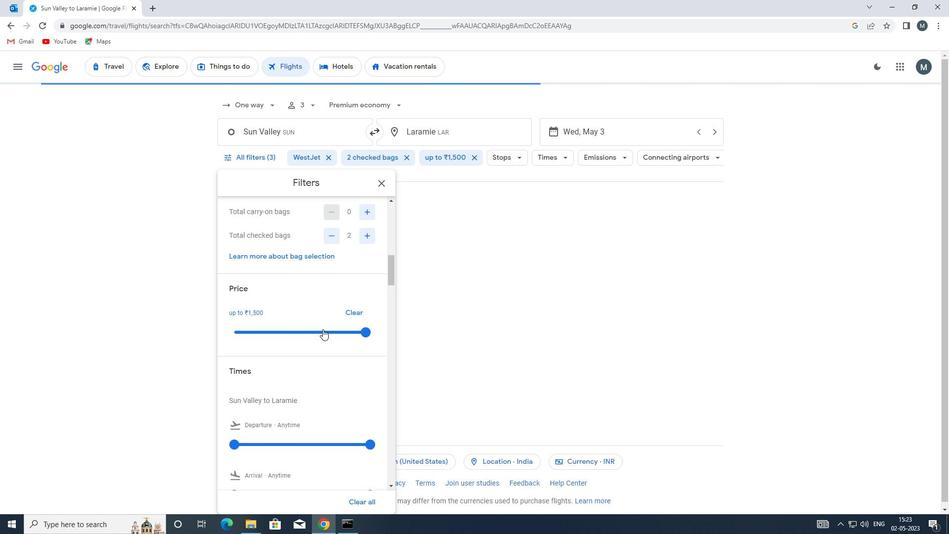 
Action: Mouse scrolled (322, 328) with delta (0, 0)
Screenshot: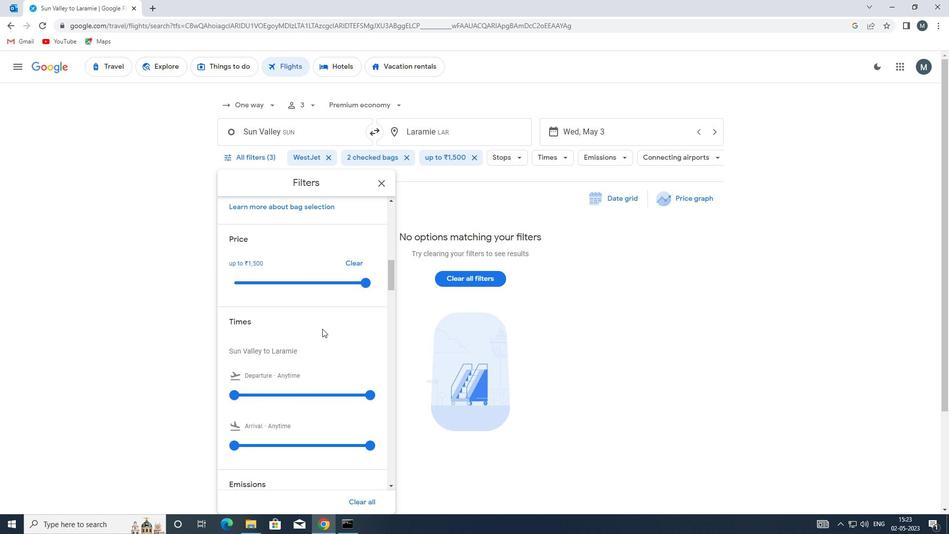 
Action: Mouse moved to (228, 345)
Screenshot: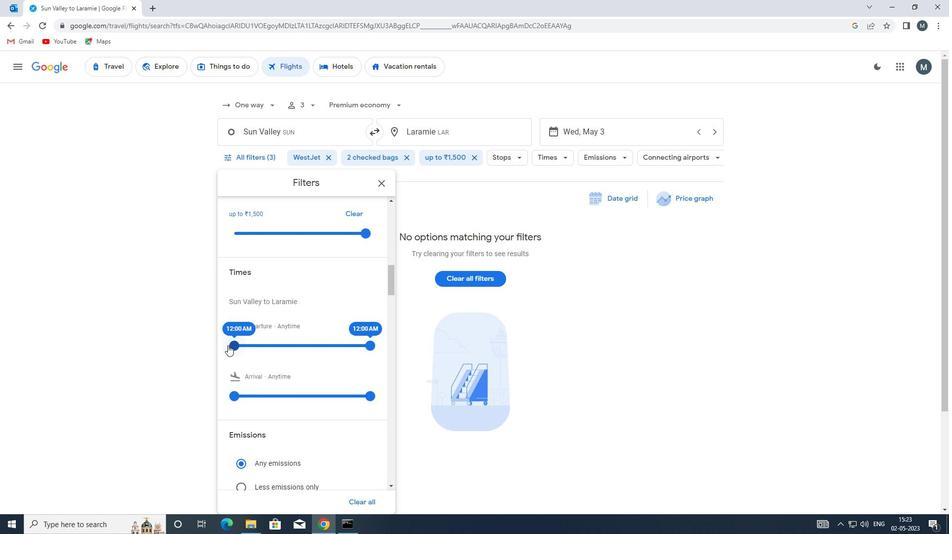 
Action: Mouse pressed left at (228, 345)
Screenshot: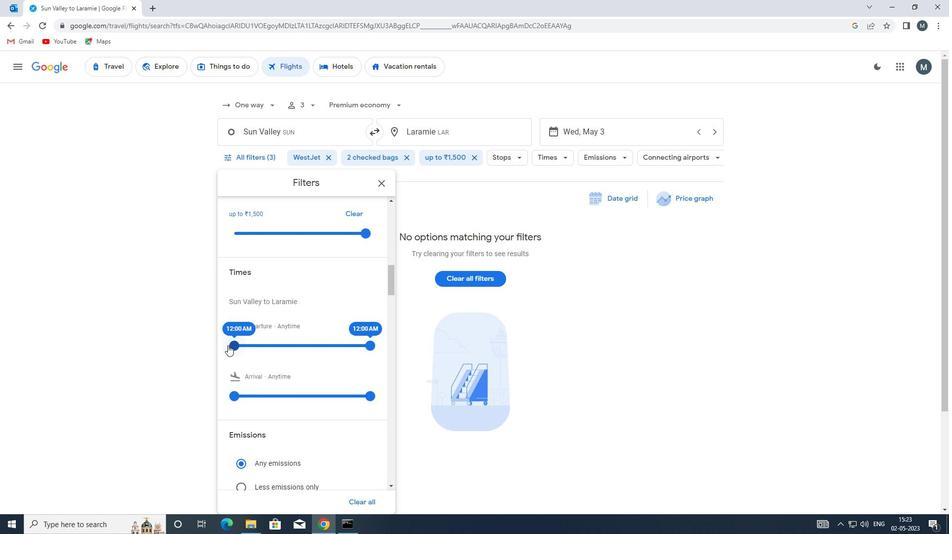 
Action: Mouse moved to (274, 342)
Screenshot: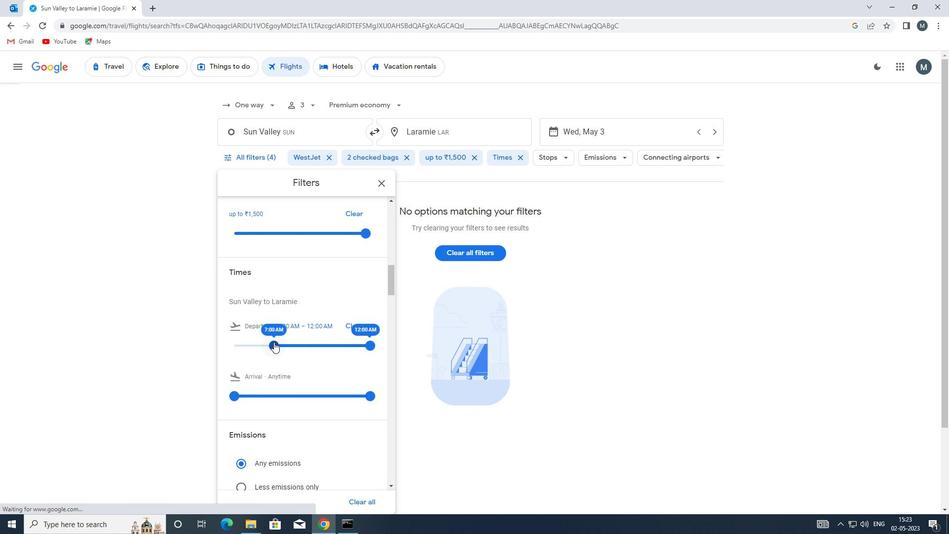 
Action: Mouse pressed left at (274, 342)
Screenshot: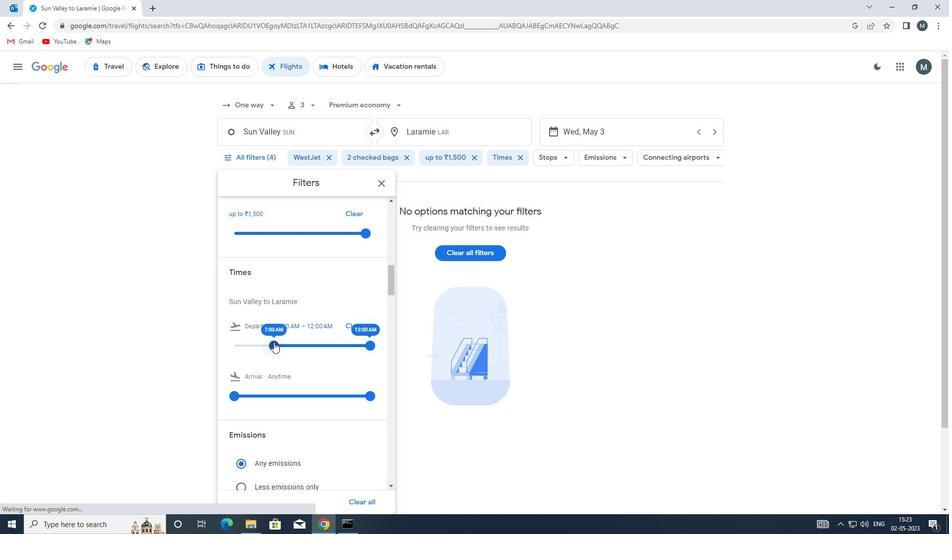
Action: Mouse moved to (261, 342)
Screenshot: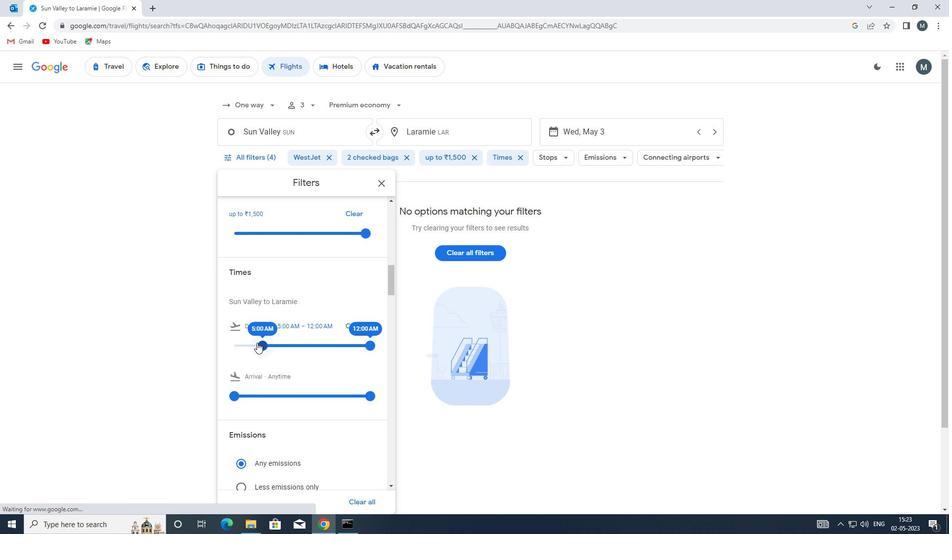 
Action: Mouse pressed left at (261, 342)
Screenshot: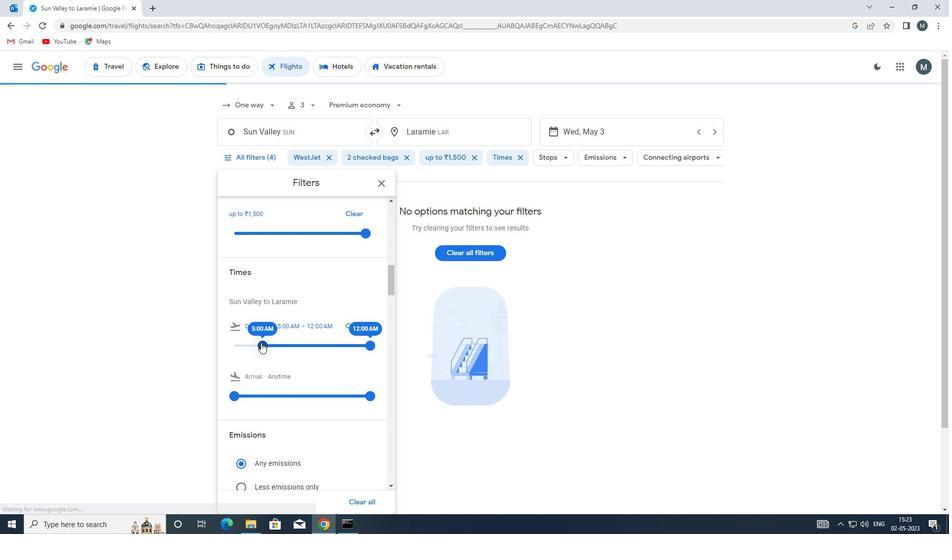 
Action: Mouse moved to (370, 347)
Screenshot: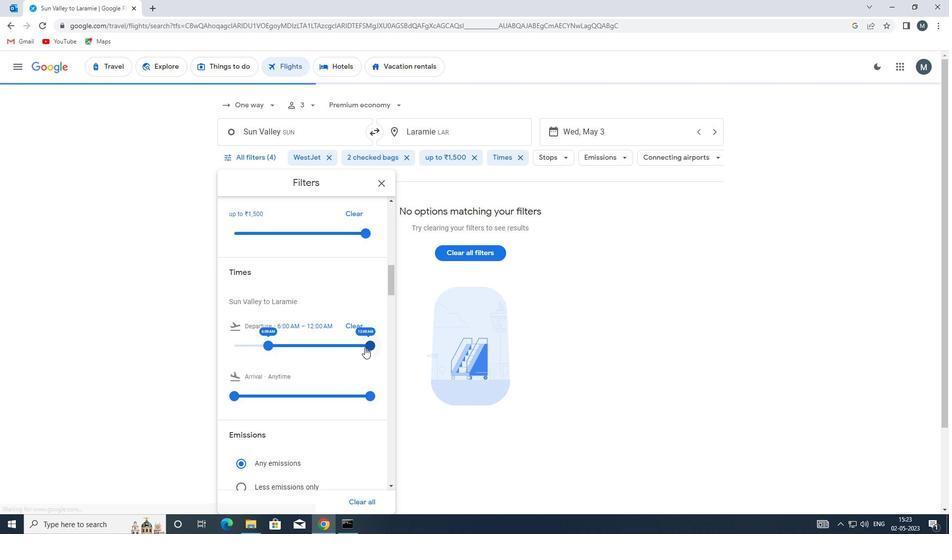 
Action: Mouse pressed left at (370, 347)
Screenshot: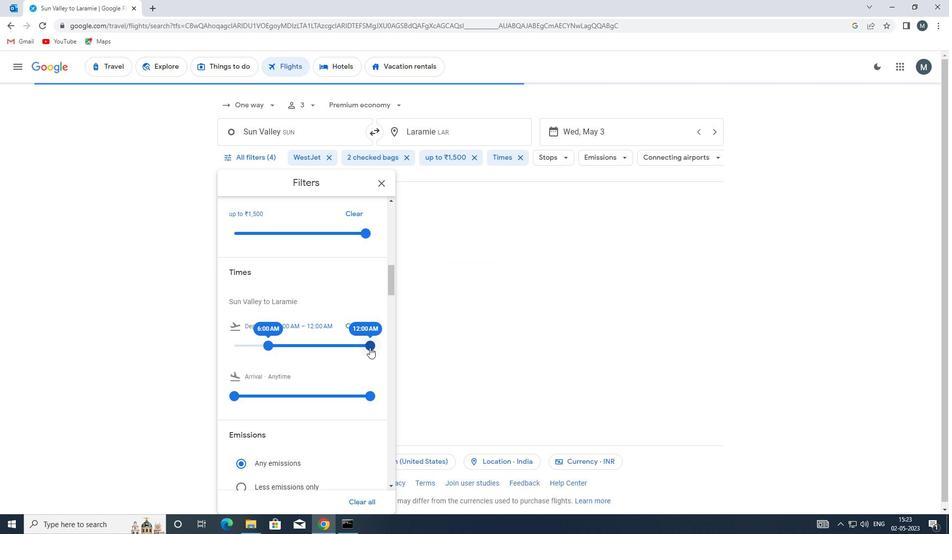 
Action: Mouse moved to (288, 330)
Screenshot: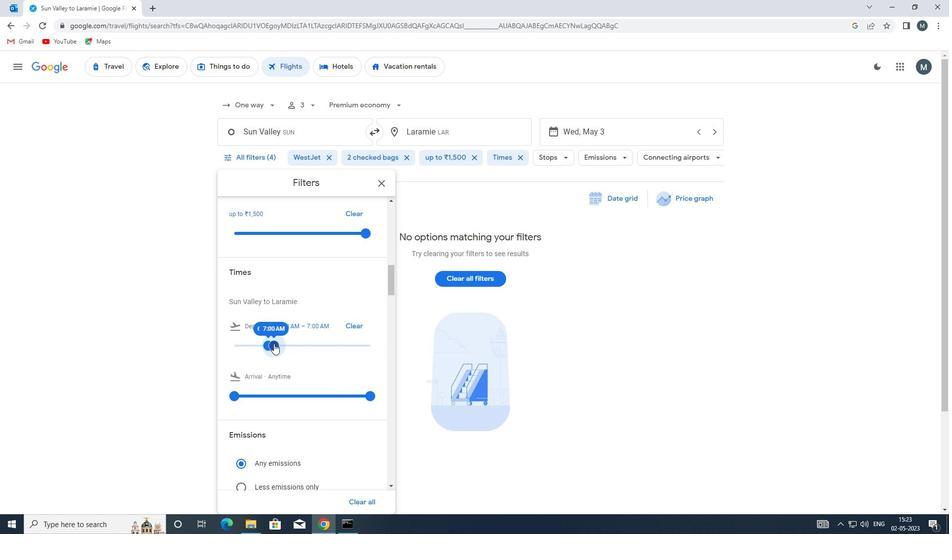 
Action: Mouse scrolled (288, 329) with delta (0, 0)
Screenshot: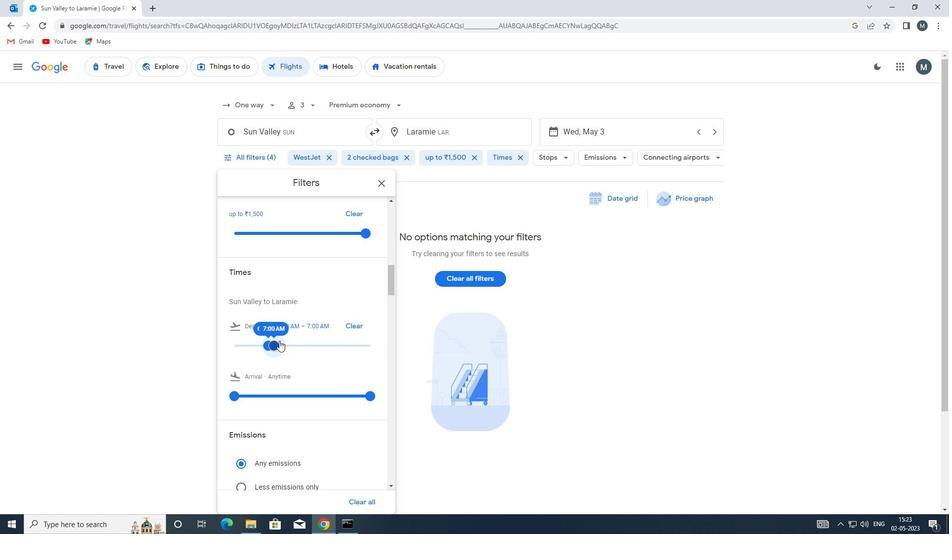 
Action: Mouse moved to (288, 329)
Screenshot: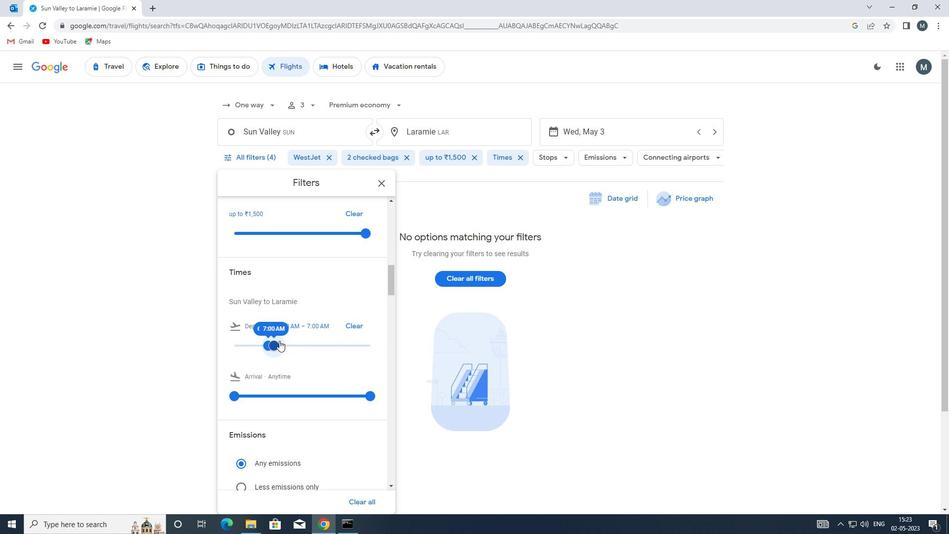 
Action: Mouse scrolled (288, 329) with delta (0, 0)
Screenshot: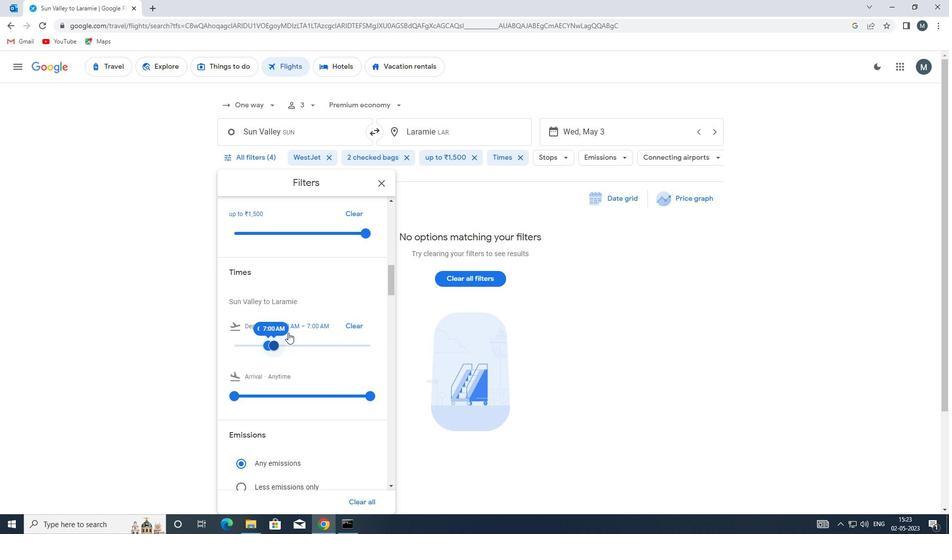 
Action: Mouse scrolled (288, 329) with delta (0, 0)
Screenshot: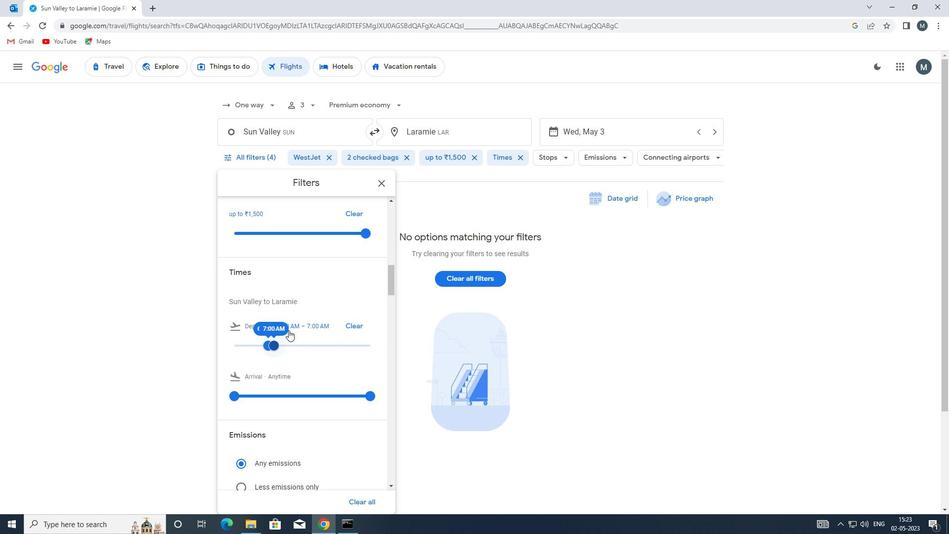 
Action: Mouse moved to (379, 185)
Screenshot: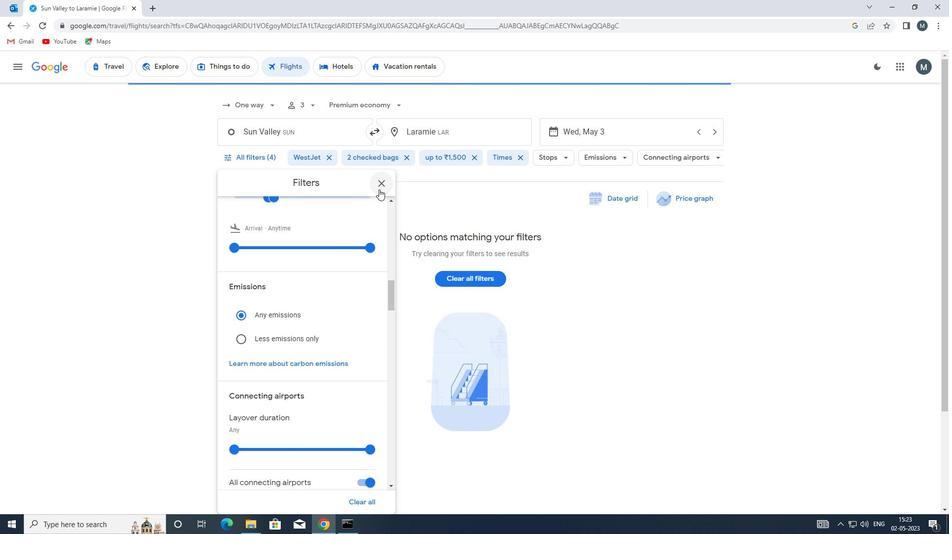 
Action: Mouse pressed left at (379, 185)
Screenshot: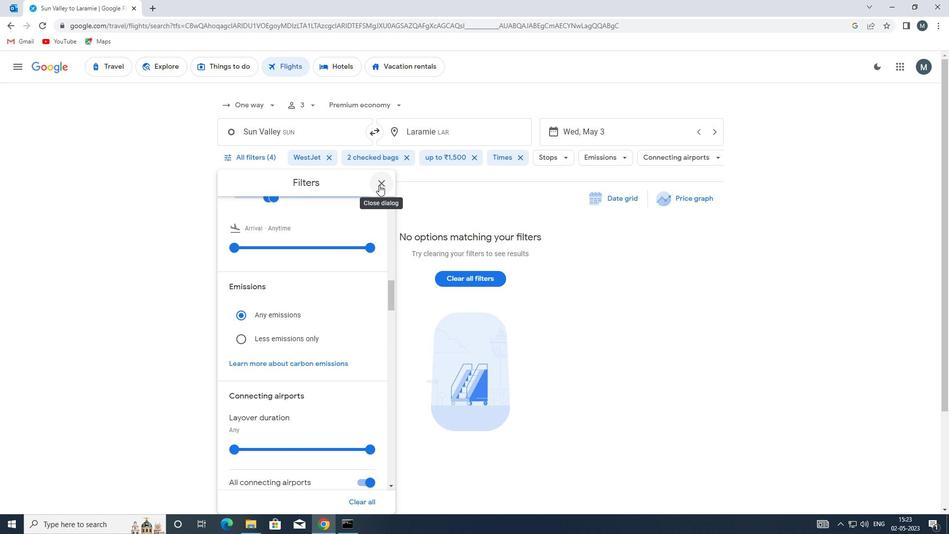 
